 Task: Create a 'feedback' object.
Action: Mouse moved to (680, 63)
Screenshot: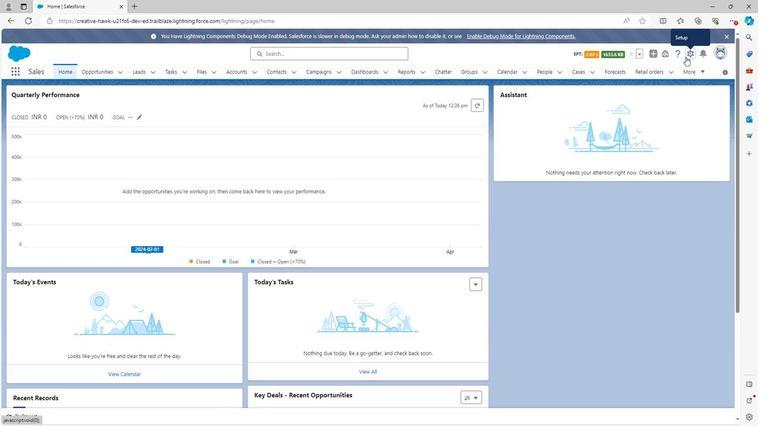 
Action: Mouse pressed left at (680, 63)
Screenshot: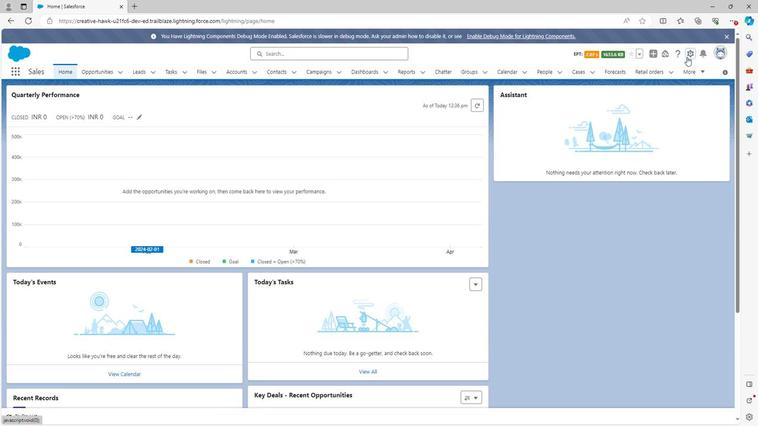 
Action: Mouse moved to (650, 87)
Screenshot: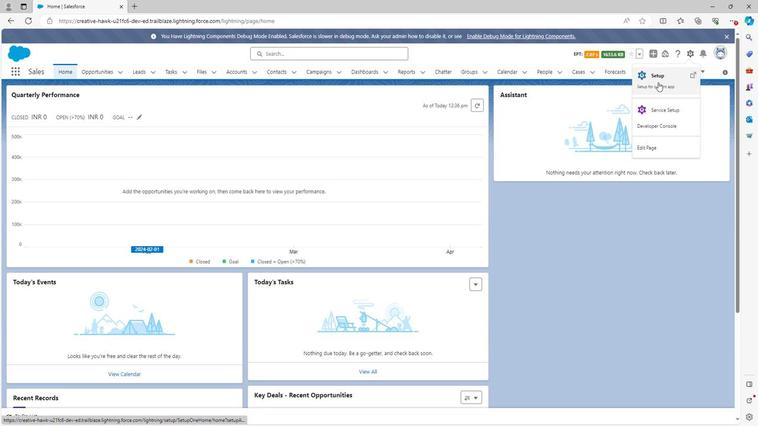
Action: Mouse pressed left at (650, 87)
Screenshot: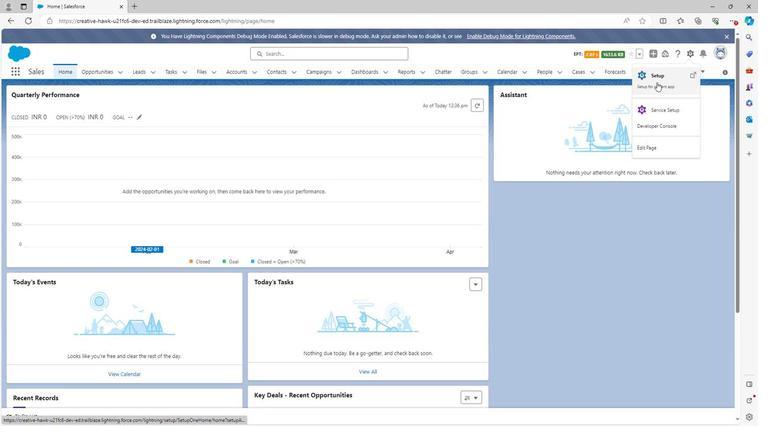 
Action: Mouse moved to (108, 77)
Screenshot: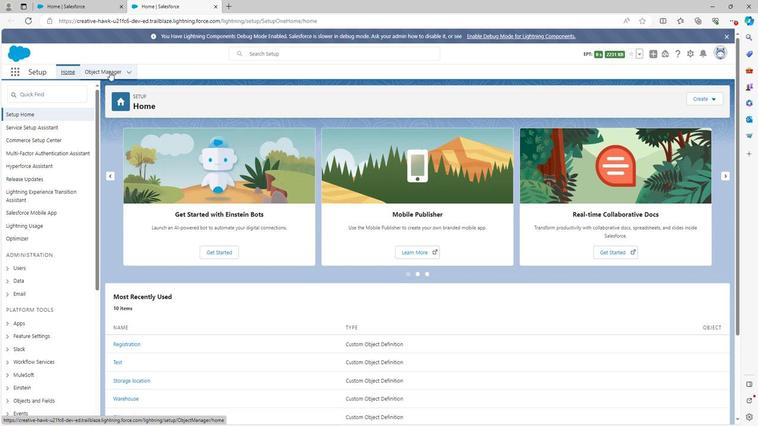 
Action: Mouse pressed left at (108, 77)
Screenshot: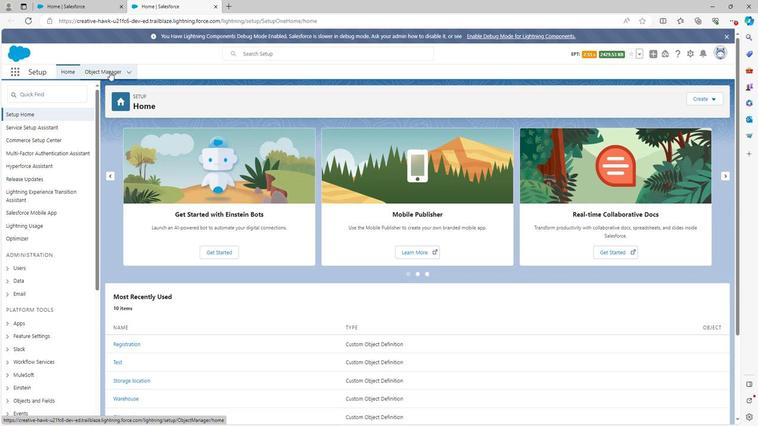 
Action: Mouse moved to (75, 304)
Screenshot: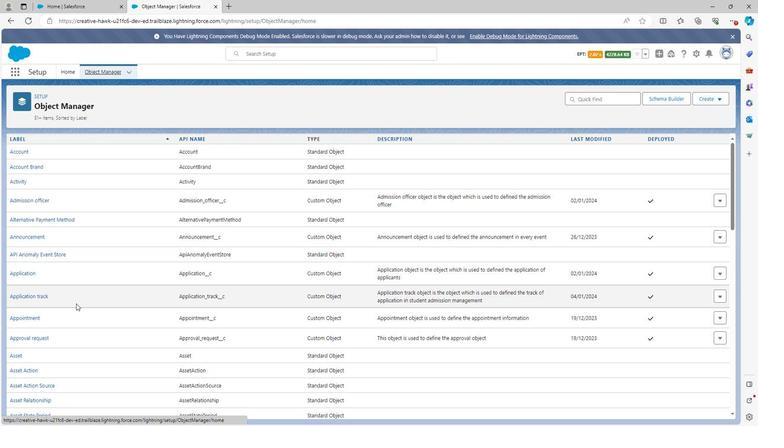 
Action: Mouse scrolled (75, 304) with delta (0, 0)
Screenshot: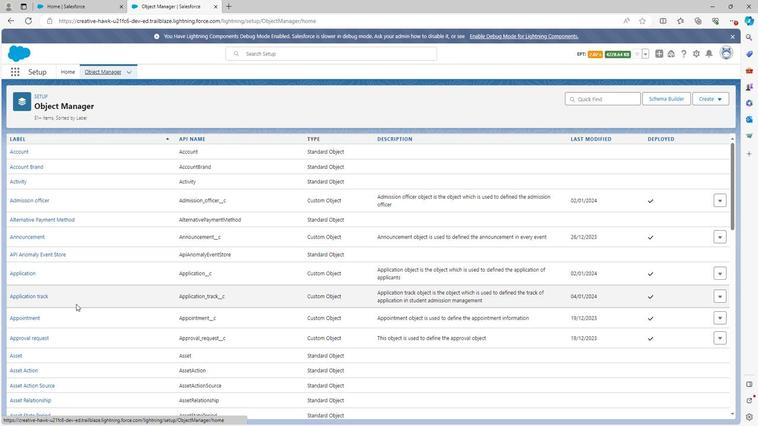 
Action: Mouse scrolled (75, 304) with delta (0, 0)
Screenshot: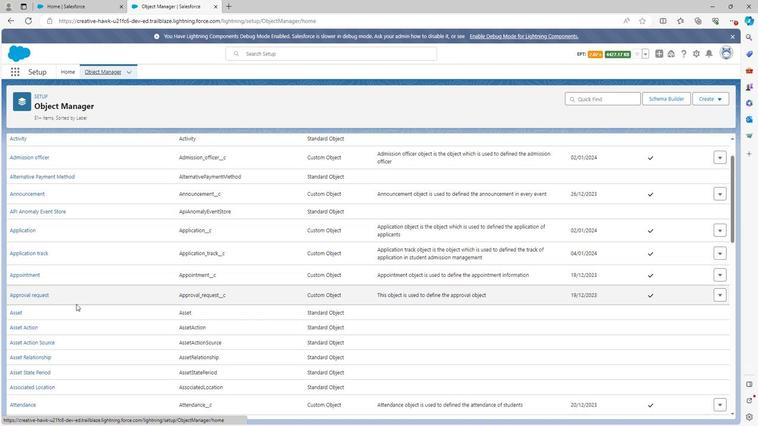 
Action: Mouse scrolled (75, 304) with delta (0, 0)
Screenshot: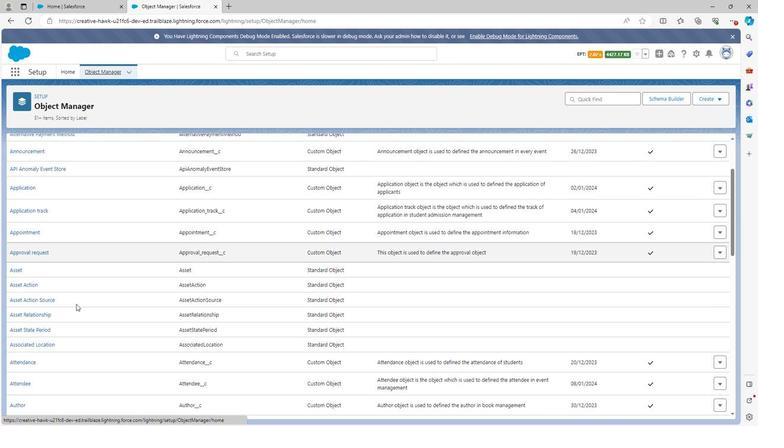 
Action: Mouse scrolled (75, 304) with delta (0, 0)
Screenshot: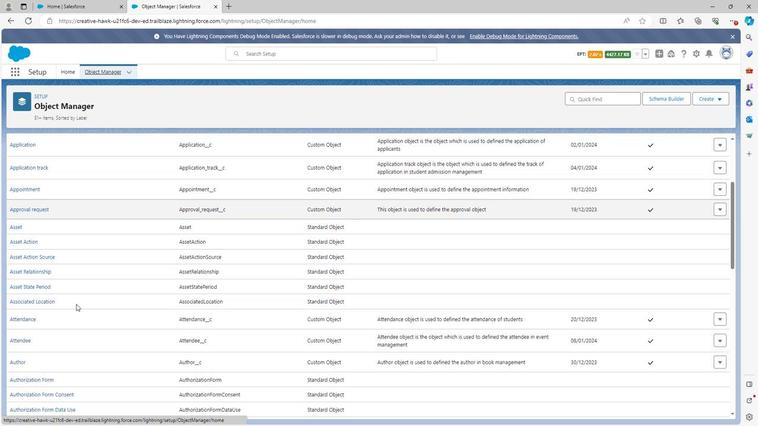 
Action: Mouse scrolled (75, 304) with delta (0, 0)
Screenshot: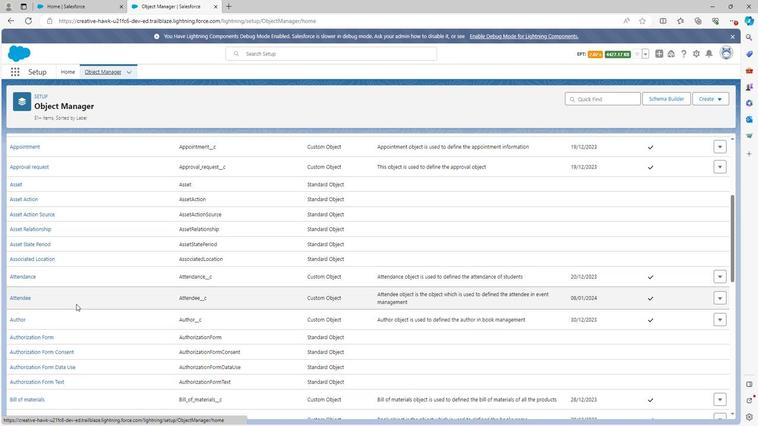 
Action: Mouse scrolled (75, 304) with delta (0, 0)
Screenshot: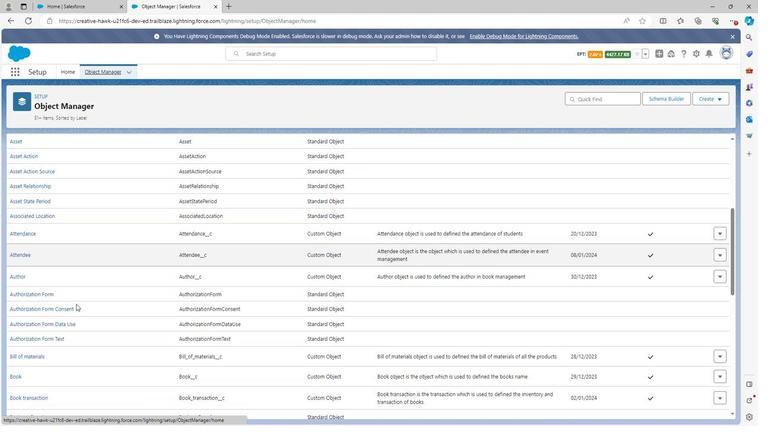 
Action: Mouse scrolled (75, 304) with delta (0, 0)
Screenshot: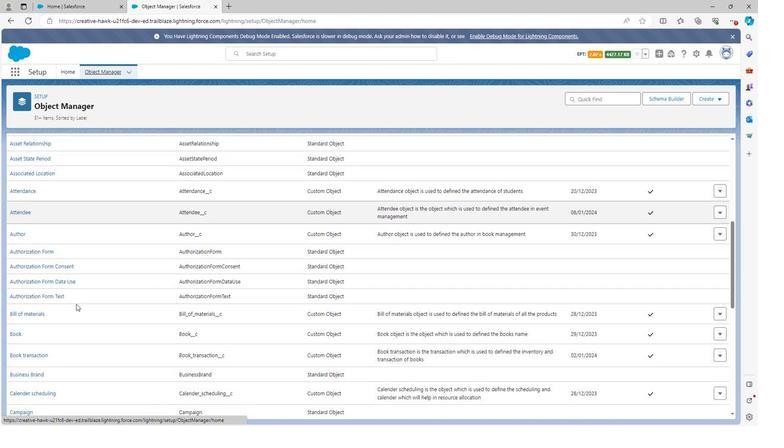 
Action: Mouse scrolled (75, 304) with delta (0, 0)
Screenshot: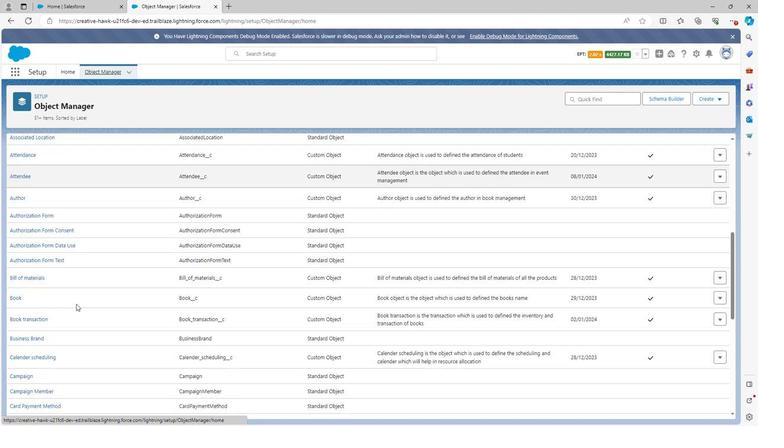 
Action: Mouse scrolled (75, 304) with delta (0, 0)
Screenshot: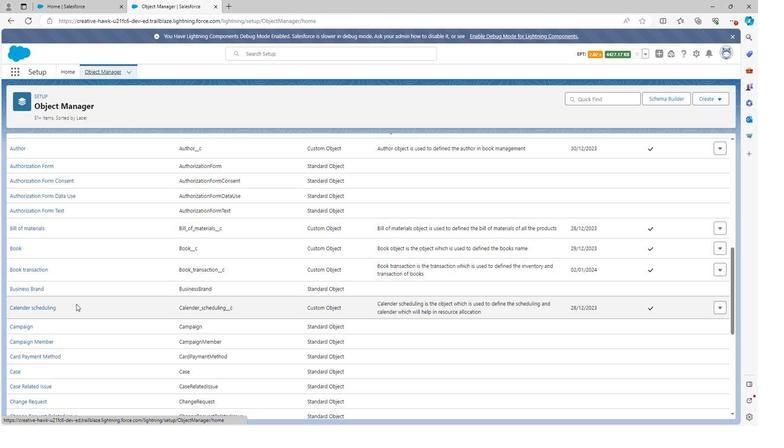 
Action: Mouse scrolled (75, 304) with delta (0, 0)
Screenshot: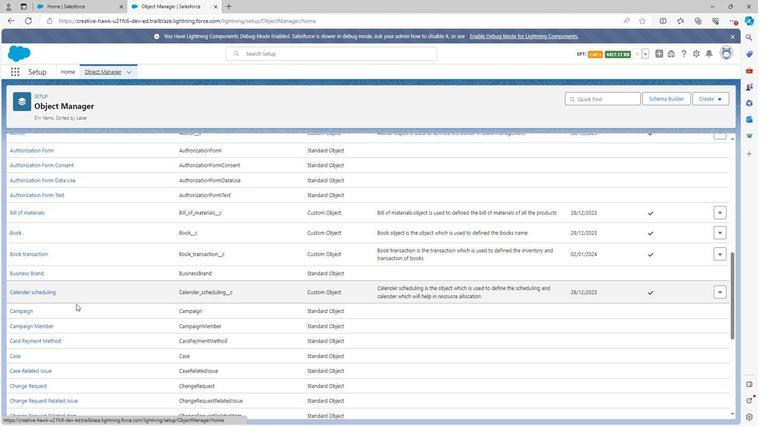 
Action: Mouse scrolled (75, 304) with delta (0, 0)
Screenshot: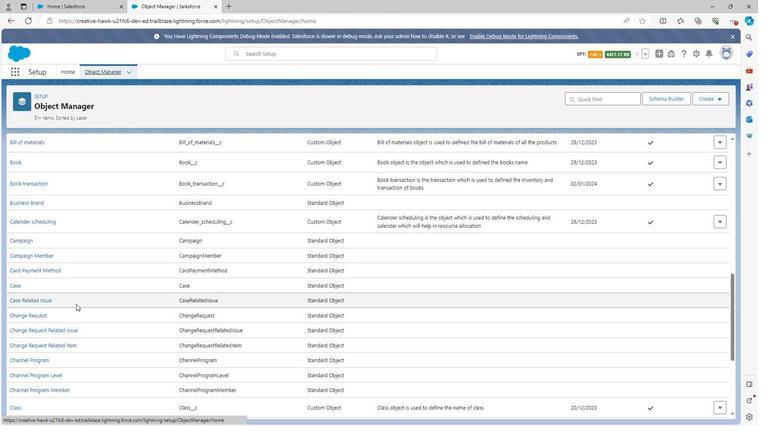 
Action: Mouse scrolled (75, 304) with delta (0, 0)
Screenshot: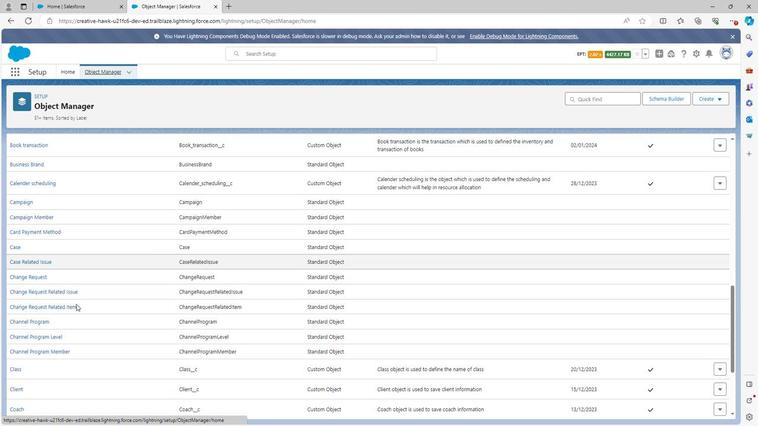 
Action: Mouse scrolled (75, 304) with delta (0, 0)
Screenshot: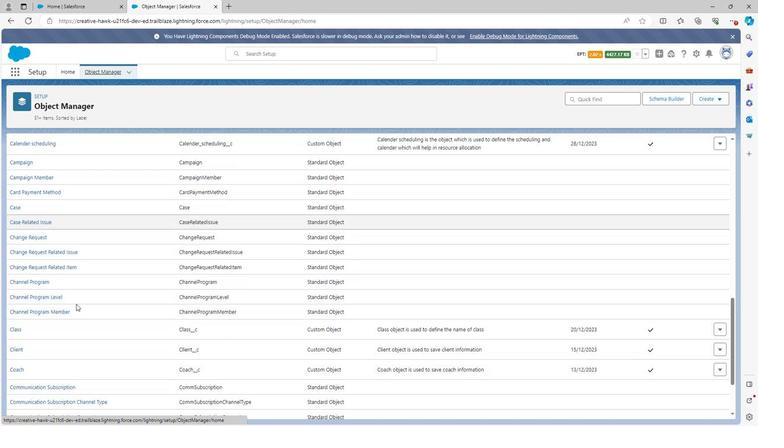 
Action: Mouse scrolled (75, 304) with delta (0, 0)
Screenshot: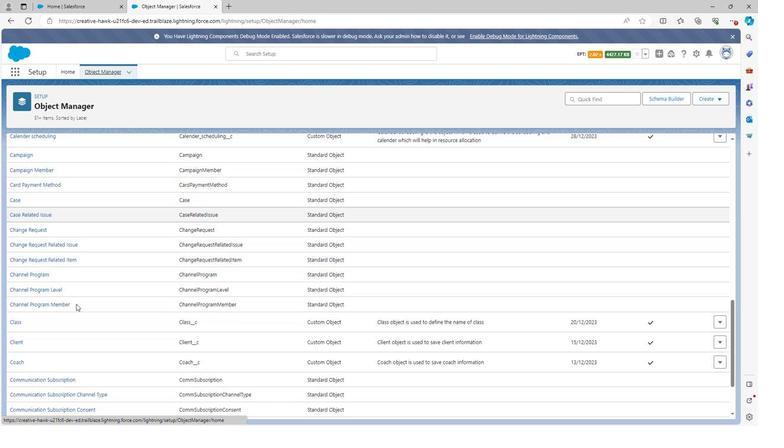 
Action: Mouse scrolled (75, 304) with delta (0, 0)
Screenshot: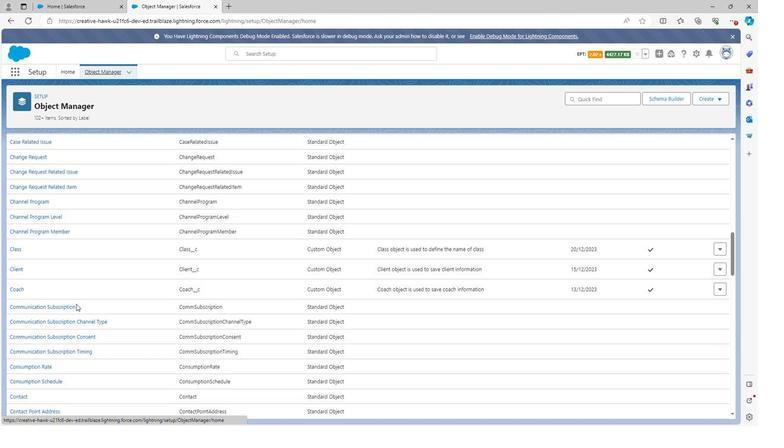 
Action: Mouse scrolled (75, 304) with delta (0, 0)
Screenshot: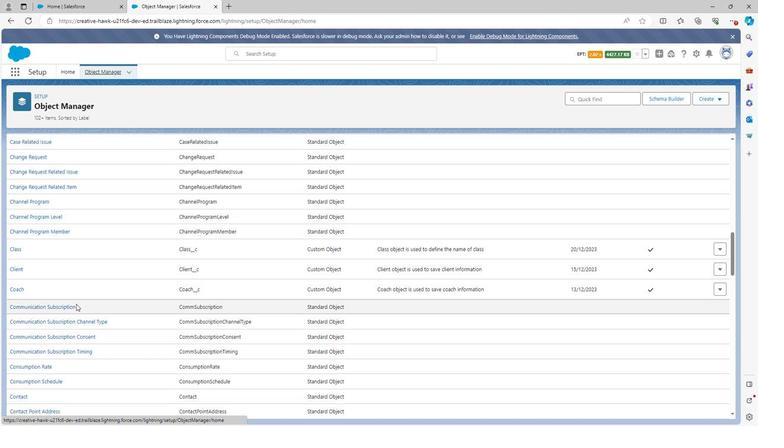 
Action: Mouse scrolled (75, 304) with delta (0, 0)
Screenshot: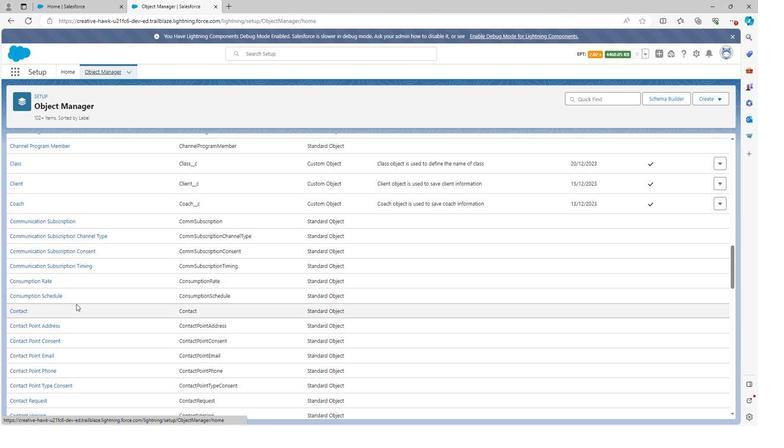 
Action: Mouse scrolled (75, 304) with delta (0, 0)
Screenshot: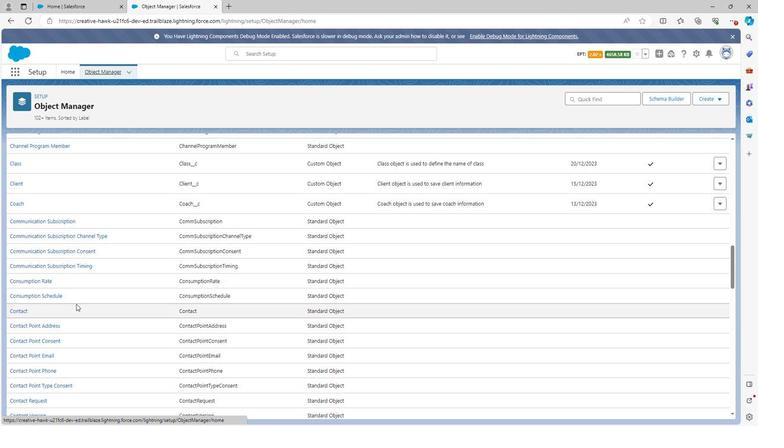
Action: Mouse scrolled (75, 304) with delta (0, 0)
Screenshot: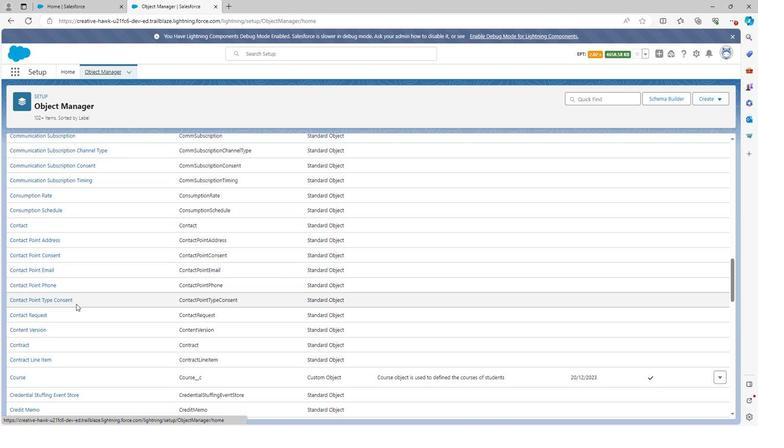
Action: Mouse scrolled (75, 304) with delta (0, 0)
Screenshot: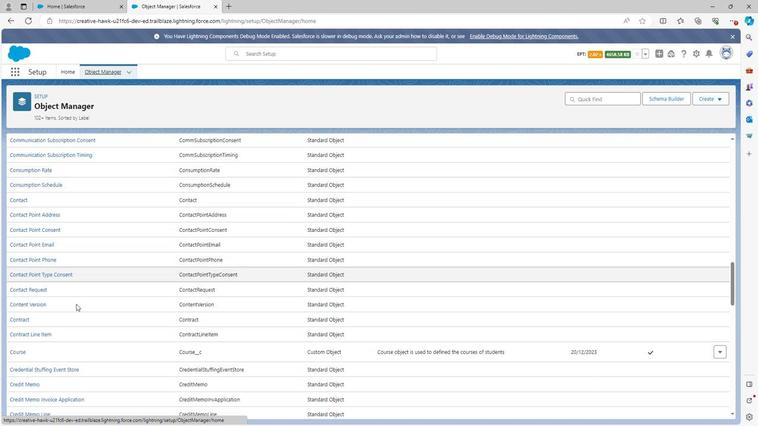
Action: Mouse scrolled (75, 304) with delta (0, 0)
Screenshot: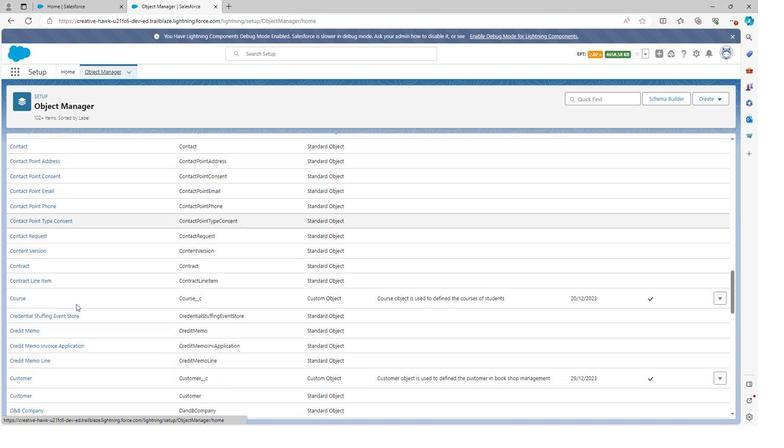 
Action: Mouse scrolled (75, 304) with delta (0, 0)
Screenshot: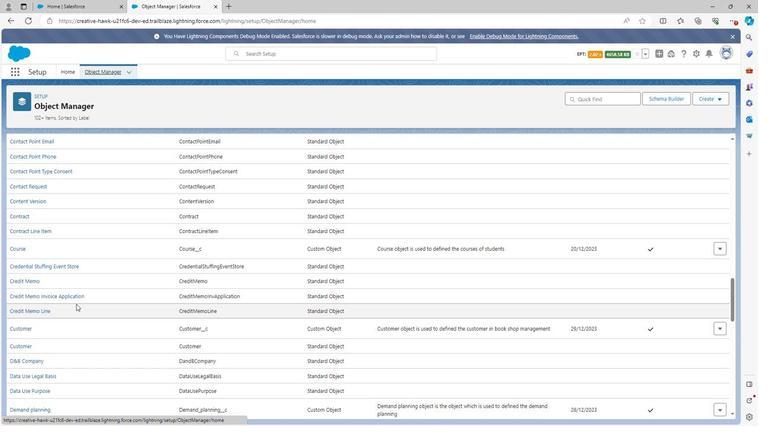 
Action: Mouse scrolled (75, 304) with delta (0, 0)
Screenshot: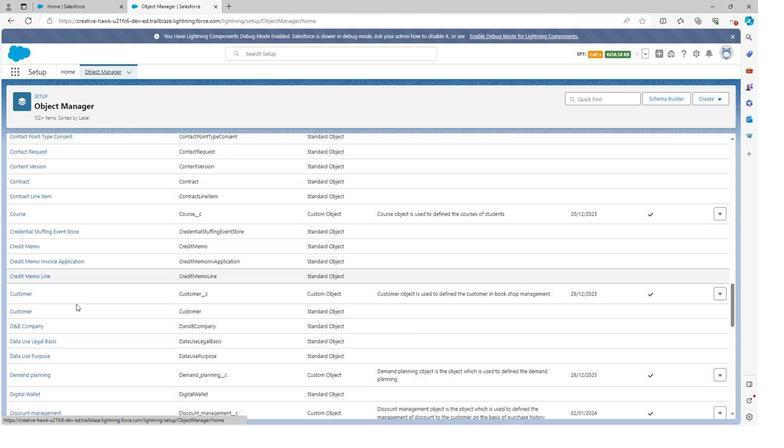 
Action: Mouse scrolled (75, 304) with delta (0, 0)
Screenshot: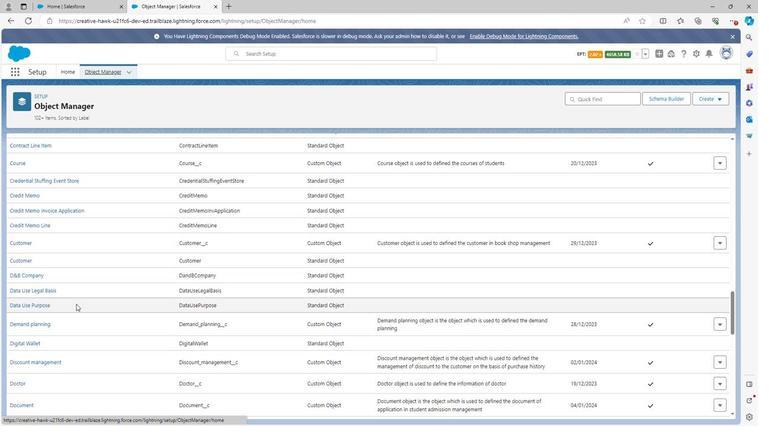 
Action: Mouse scrolled (75, 304) with delta (0, 0)
Screenshot: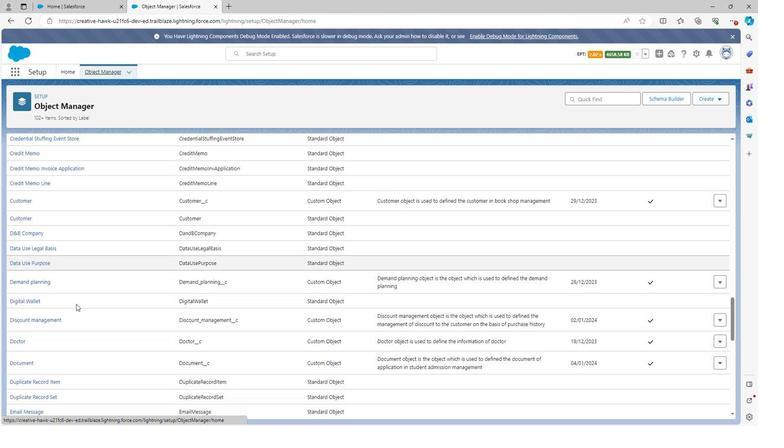 
Action: Mouse scrolled (75, 304) with delta (0, 0)
Screenshot: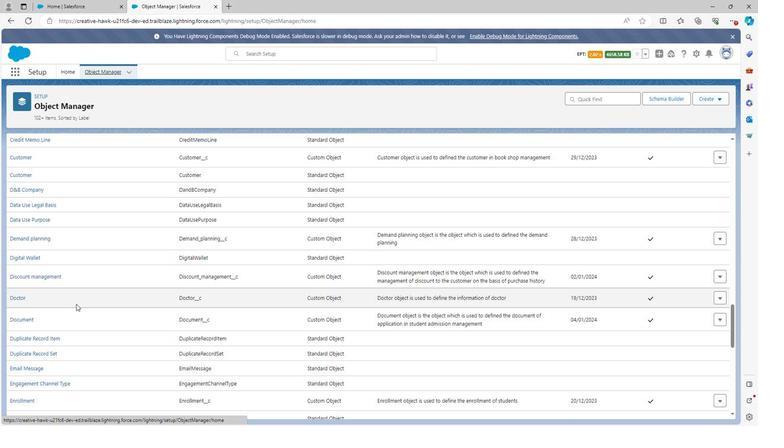 
Action: Mouse scrolled (75, 304) with delta (0, 0)
Screenshot: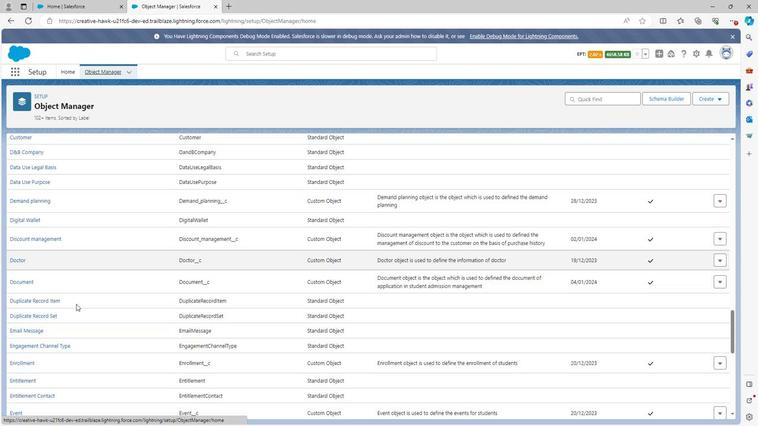 
Action: Mouse scrolled (75, 304) with delta (0, 0)
Screenshot: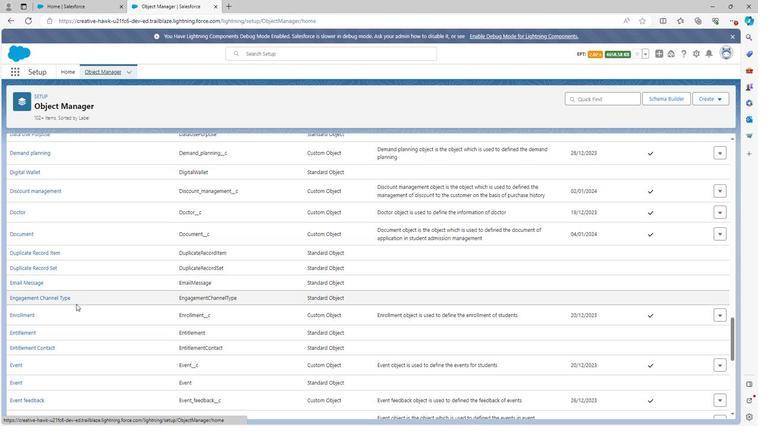 
Action: Mouse scrolled (75, 304) with delta (0, 0)
Screenshot: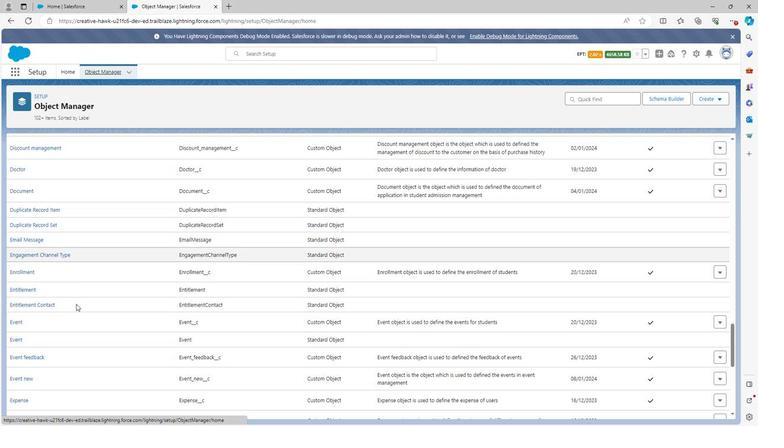 
Action: Mouse scrolled (75, 304) with delta (0, 0)
Screenshot: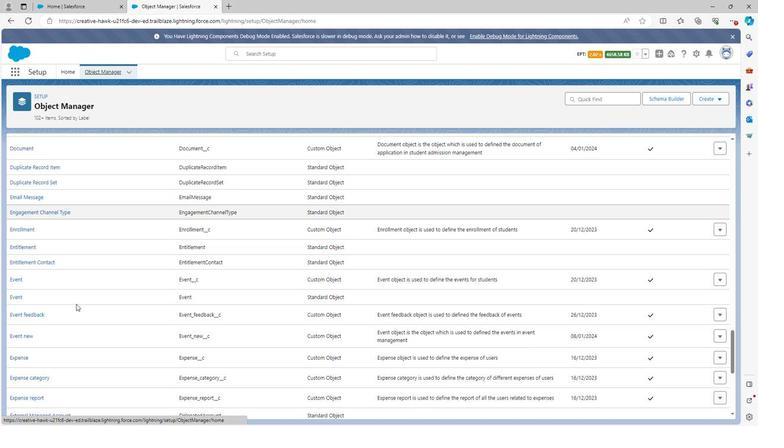 
Action: Mouse scrolled (75, 304) with delta (0, 0)
Screenshot: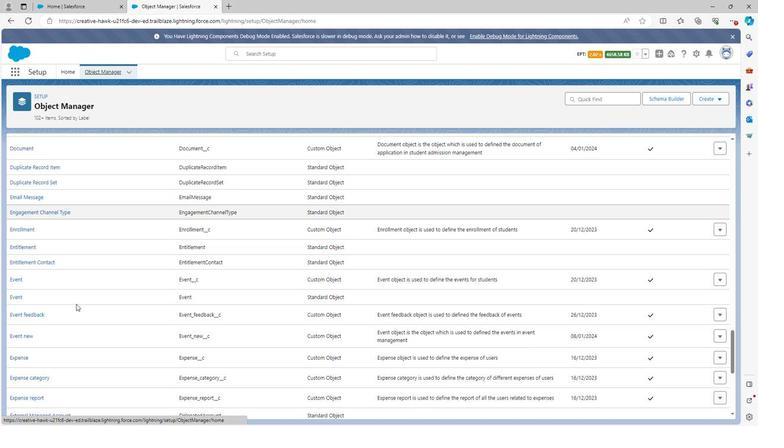 
Action: Mouse scrolled (75, 304) with delta (0, 0)
Screenshot: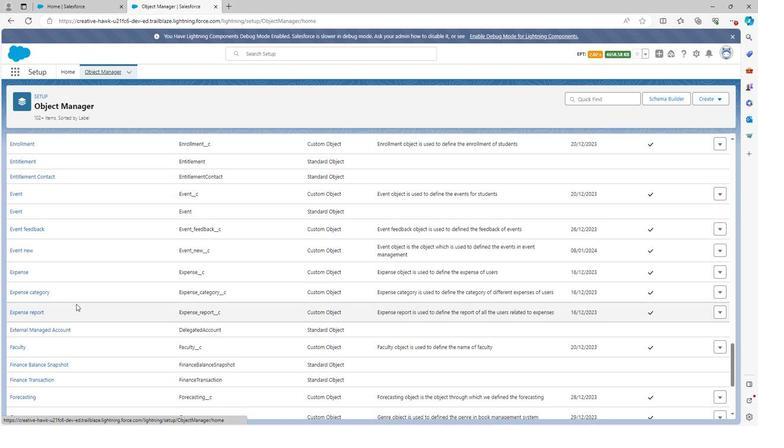
Action: Mouse scrolled (75, 304) with delta (0, 0)
Screenshot: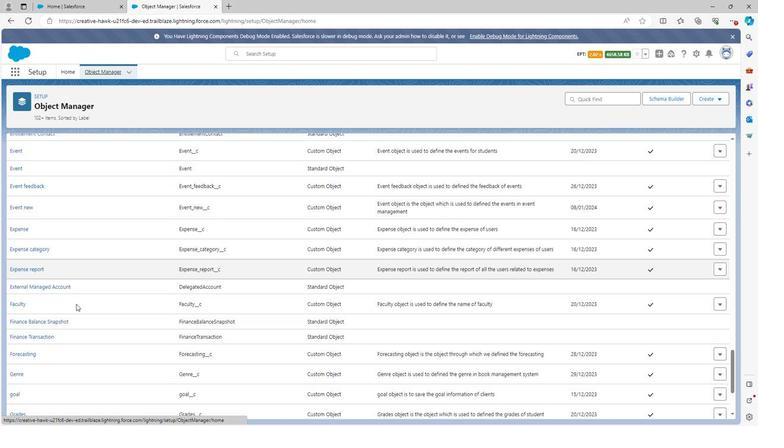 
Action: Mouse scrolled (75, 304) with delta (0, 0)
Screenshot: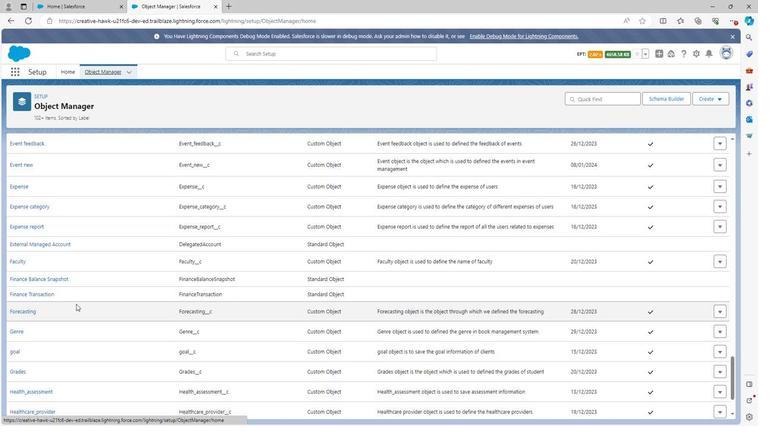 
Action: Mouse scrolled (75, 304) with delta (0, 0)
Screenshot: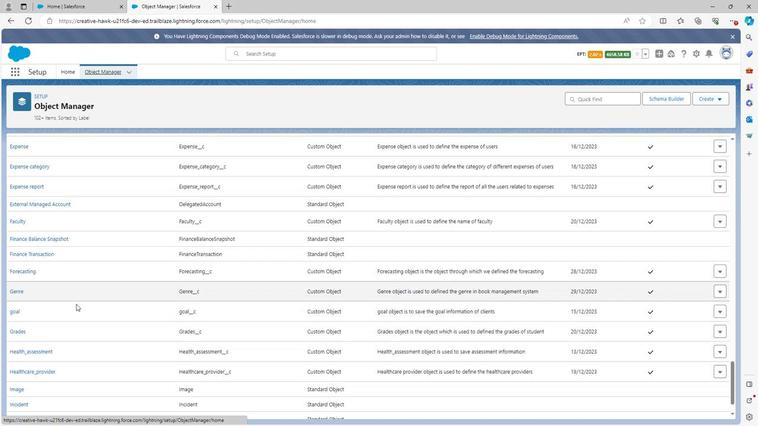 
Action: Mouse scrolled (75, 304) with delta (0, 0)
Screenshot: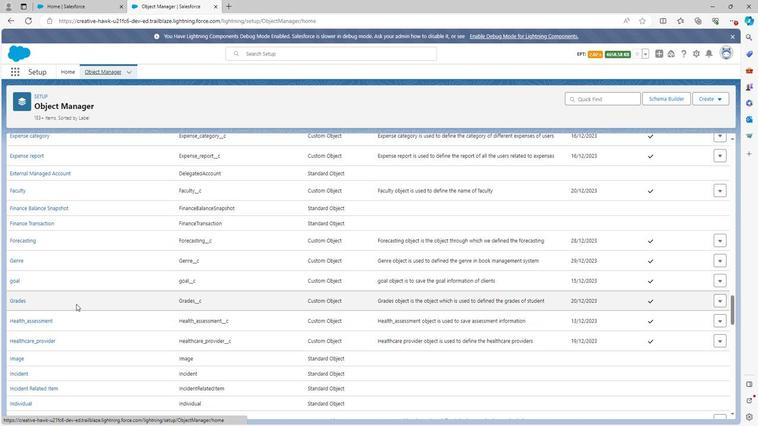 
Action: Mouse moved to (704, 103)
Screenshot: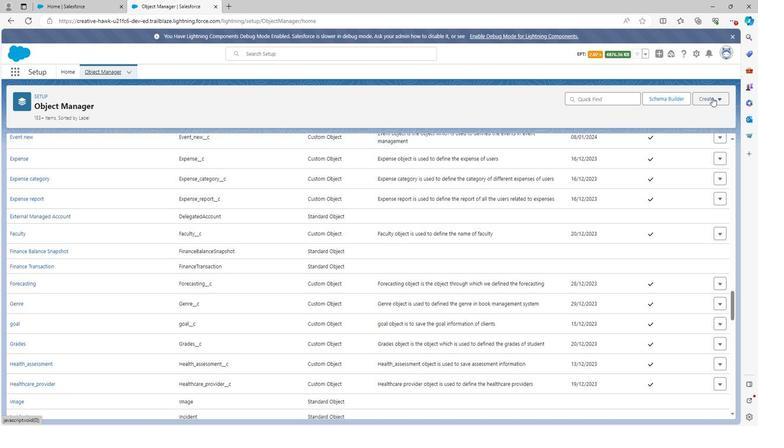 
Action: Mouse pressed left at (704, 103)
Screenshot: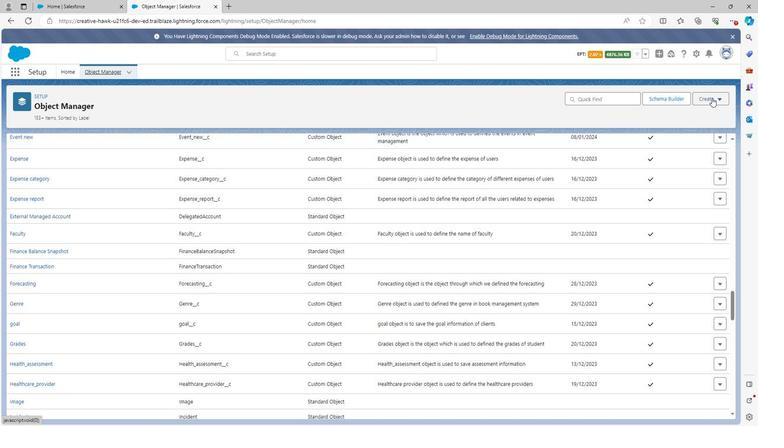 
Action: Mouse moved to (673, 126)
Screenshot: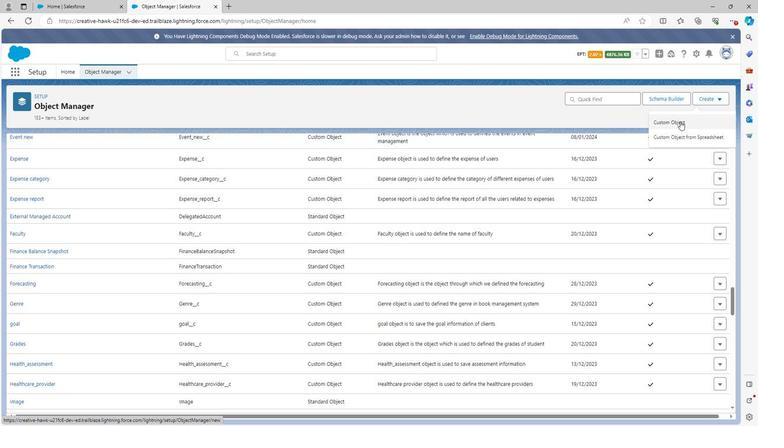 
Action: Mouse pressed left at (673, 126)
Screenshot: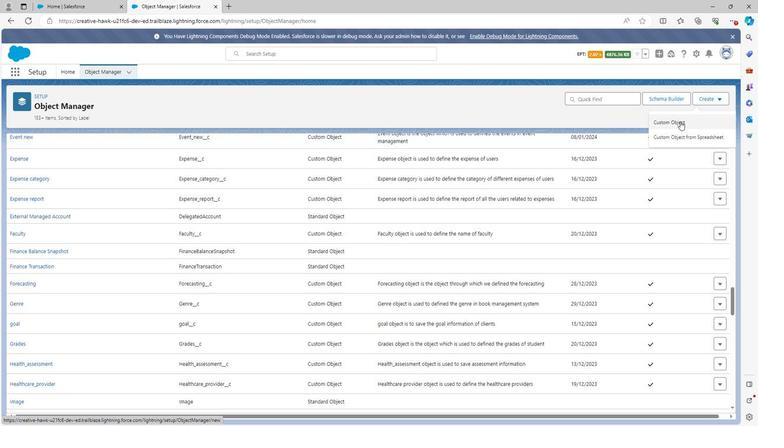 
Action: Mouse moved to (195, 203)
Screenshot: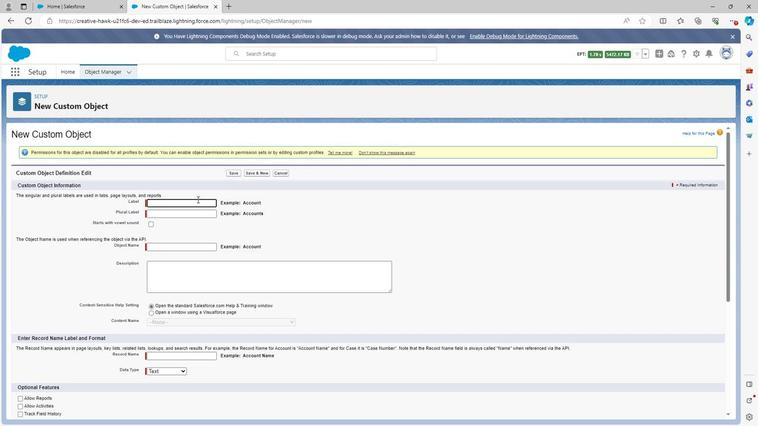 
Action: Key pressed <Key.shift>Feedback
Screenshot: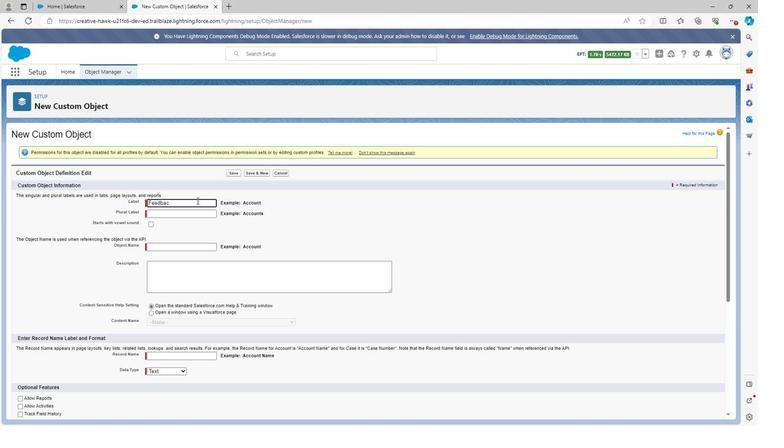 
Action: Mouse moved to (253, 225)
Screenshot: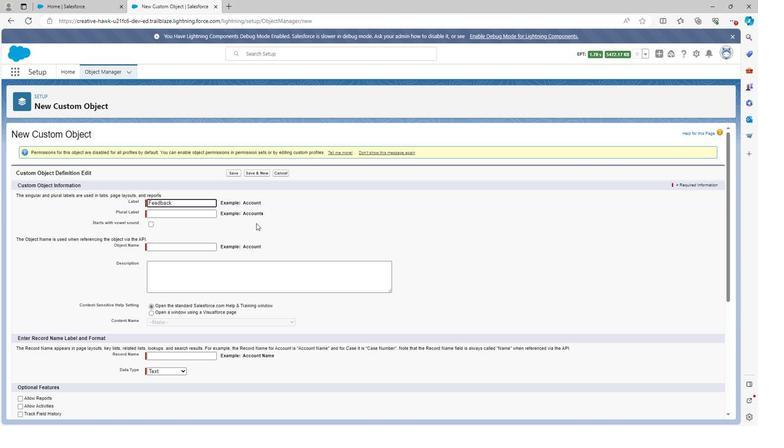 
Action: Mouse pressed left at (253, 225)
Screenshot: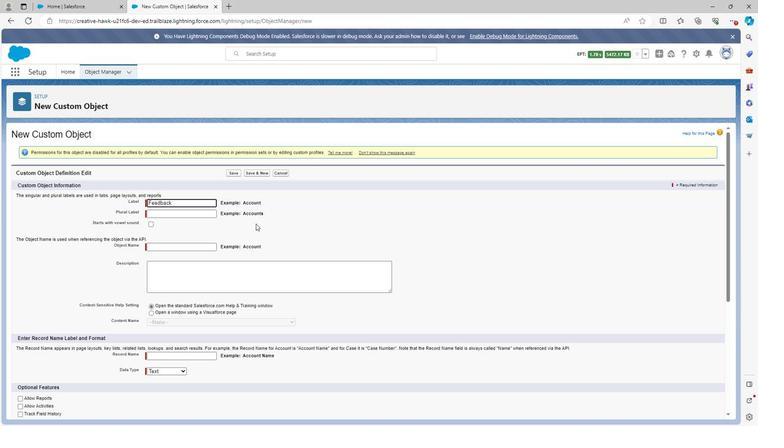
Action: Mouse moved to (202, 217)
Screenshot: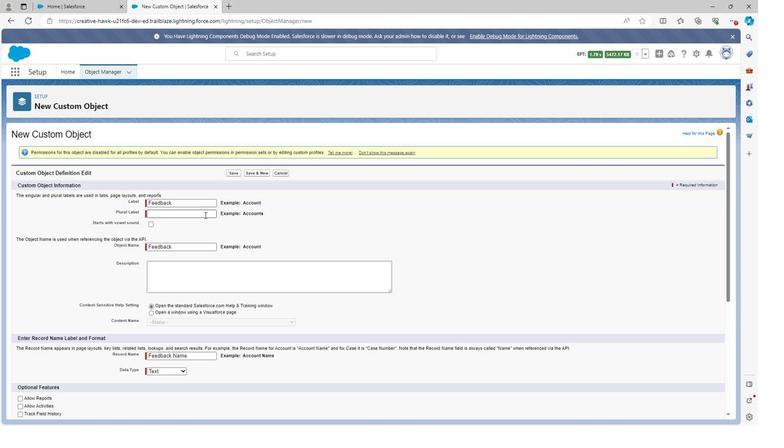 
Action: Mouse pressed left at (202, 217)
Screenshot: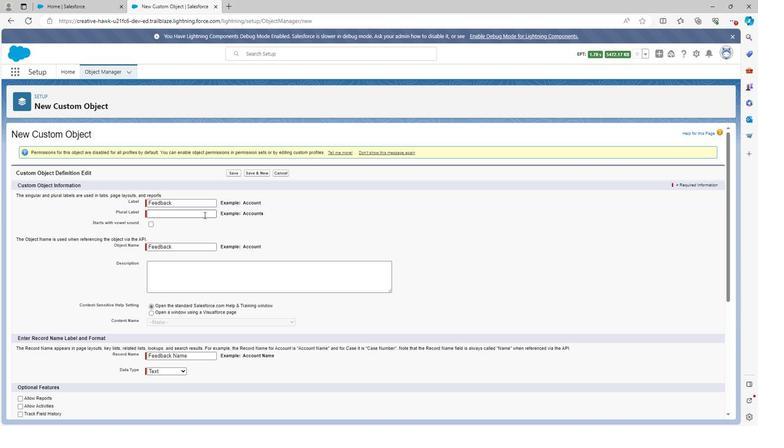
Action: Mouse moved to (202, 217)
Screenshot: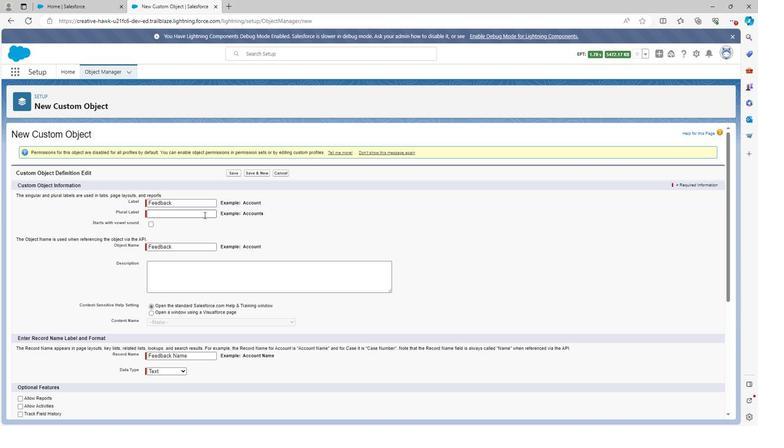 
Action: Key pressed <Key.shift>Feedbacks
Screenshot: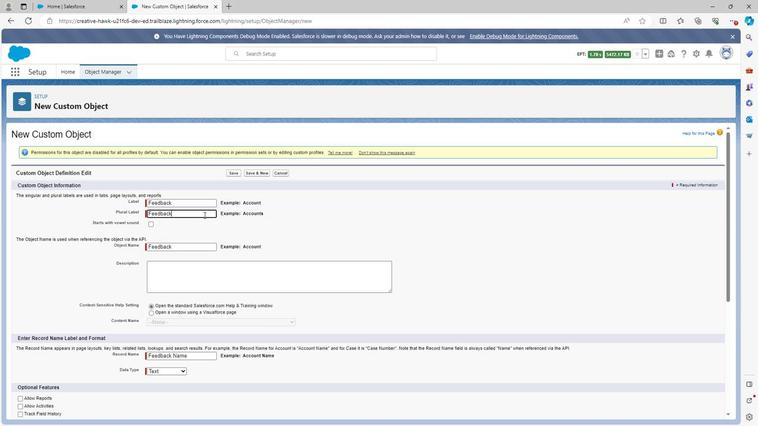 
Action: Mouse moved to (215, 273)
Screenshot: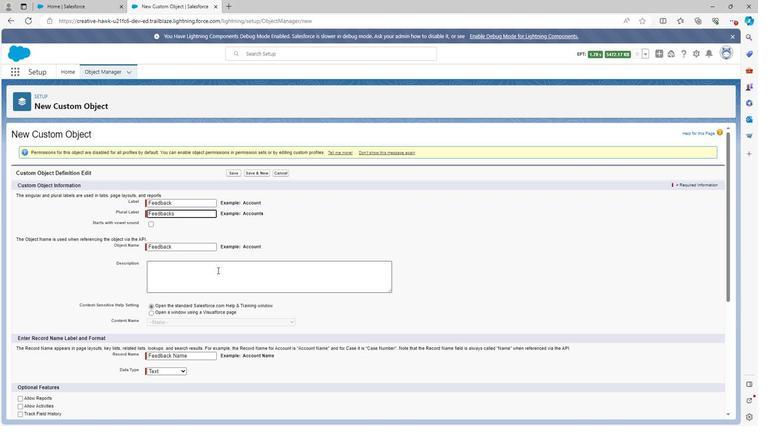 
Action: Mouse pressed left at (215, 273)
Screenshot: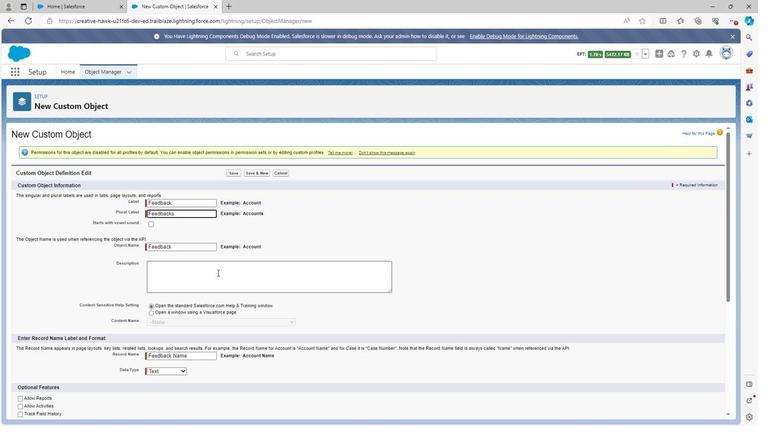 
Action: Key pressed <Key.shift>Fe
Screenshot: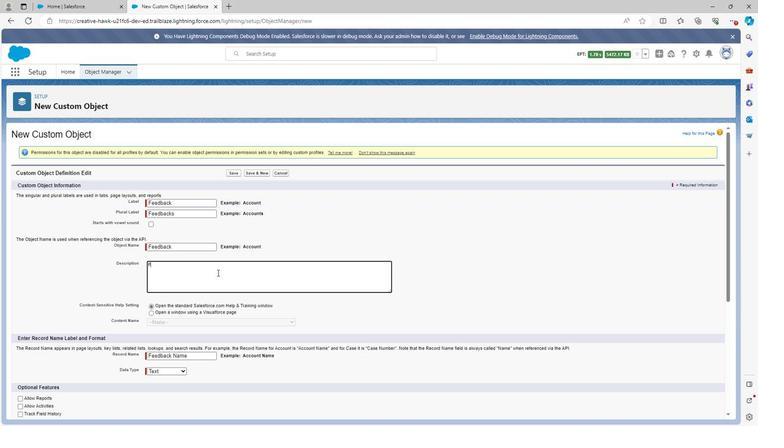 
Action: Mouse moved to (215, 273)
Screenshot: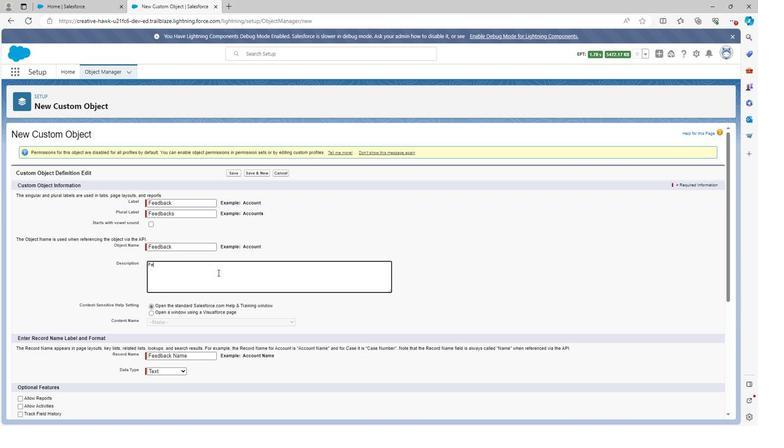 
Action: Key pressed ed
Screenshot: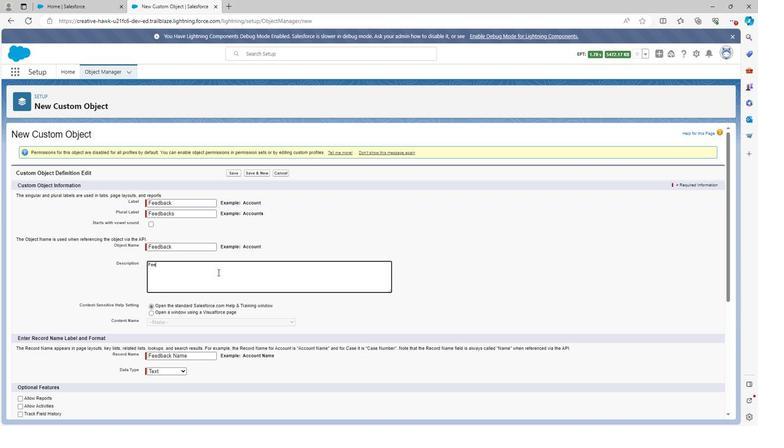 
Action: Mouse moved to (216, 272)
Screenshot: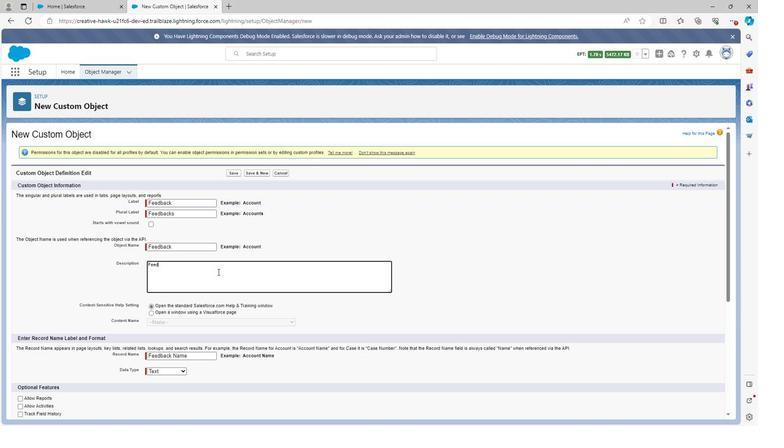 
Action: Key pressed b
Screenshot: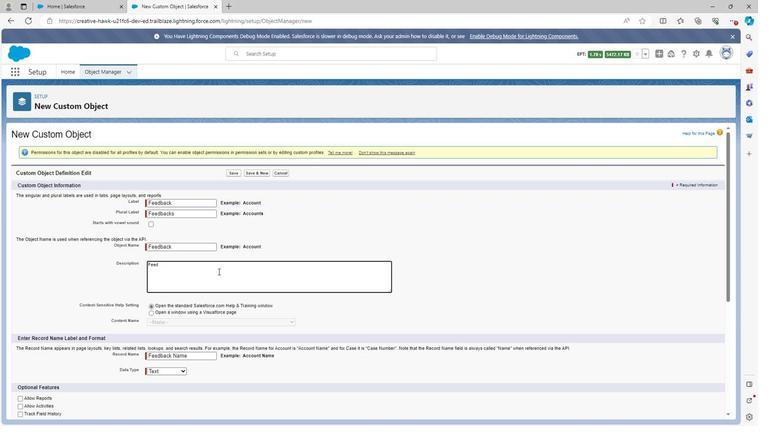 
Action: Mouse moved to (216, 272)
Screenshot: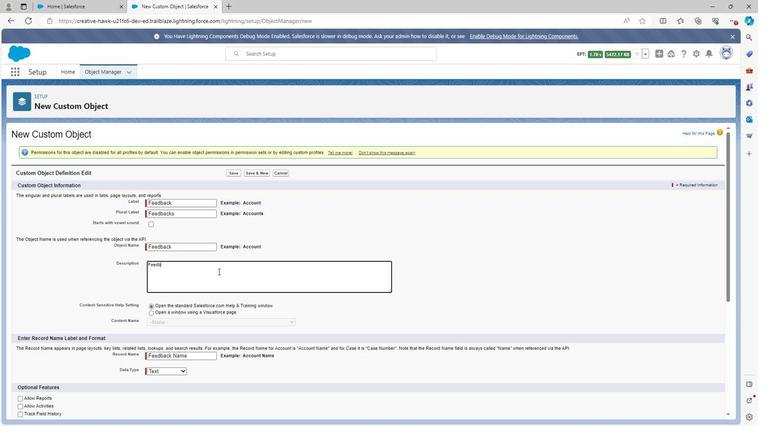 
Action: Key pressed ack
Screenshot: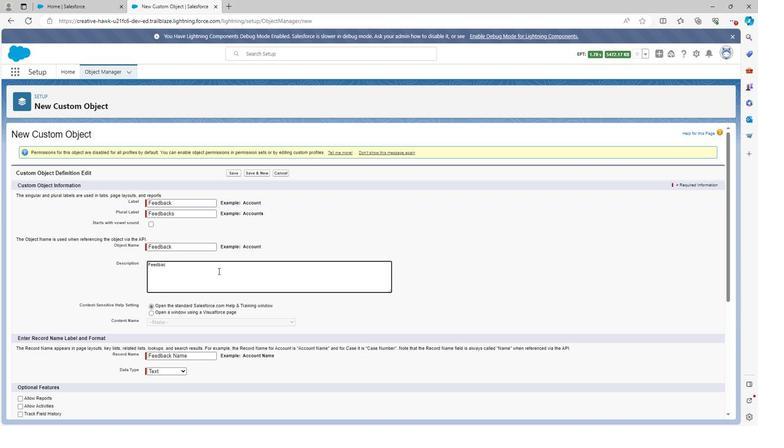 
Action: Mouse moved to (216, 272)
Screenshot: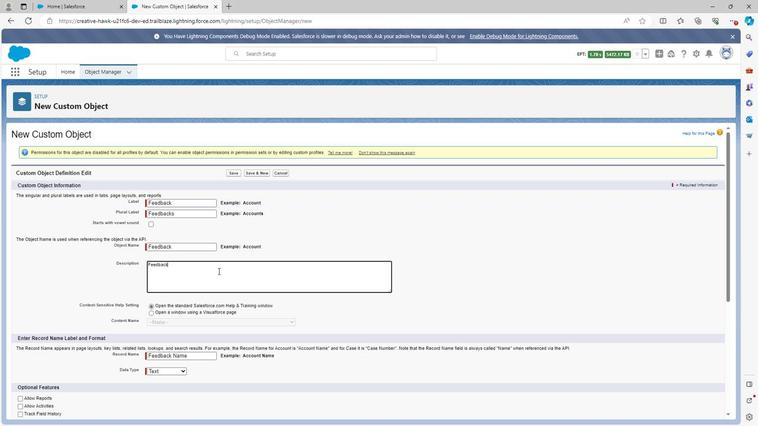 
Action: Key pressed <Key.space>object<Key.space>is<Key.space>the<Key.space>objec
Screenshot: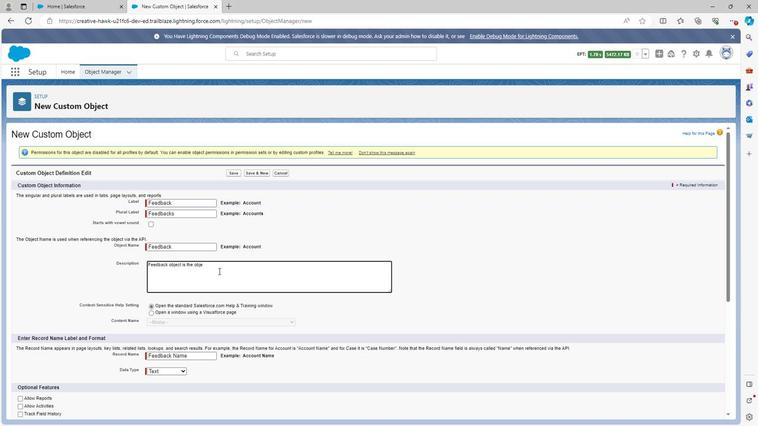 
Action: Mouse moved to (218, 267)
Screenshot: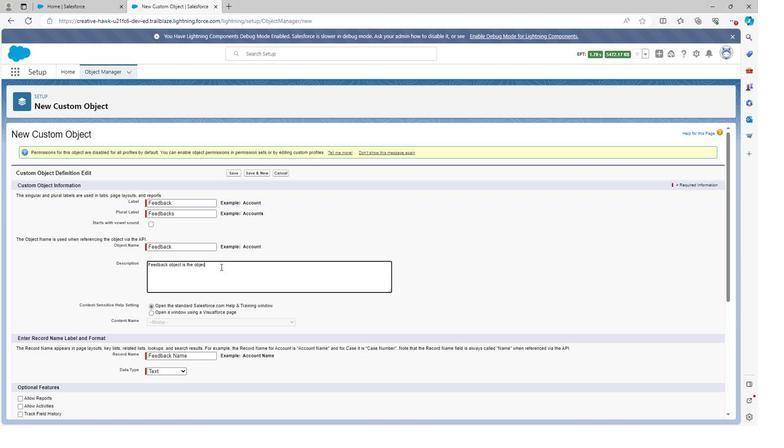 
Action: Key pressed t
Screenshot: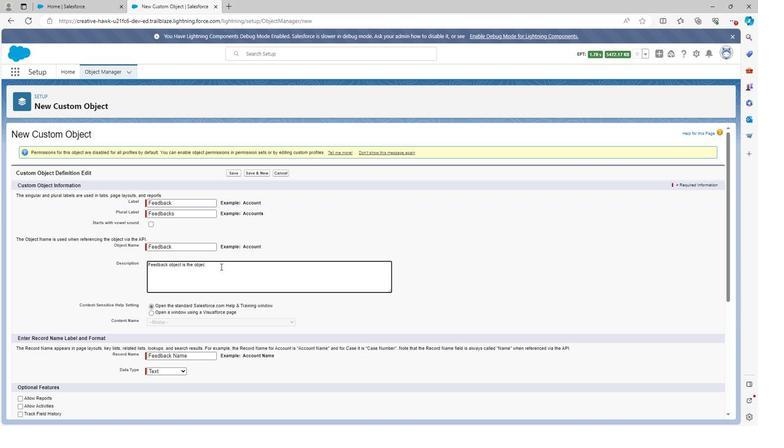 
Action: Mouse moved to (219, 266)
Screenshot: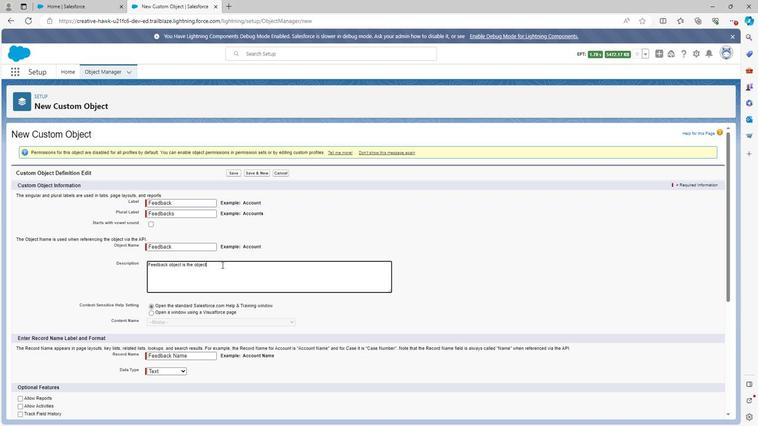 
Action: Key pressed <Key.space>which<Key.space>i
Screenshot: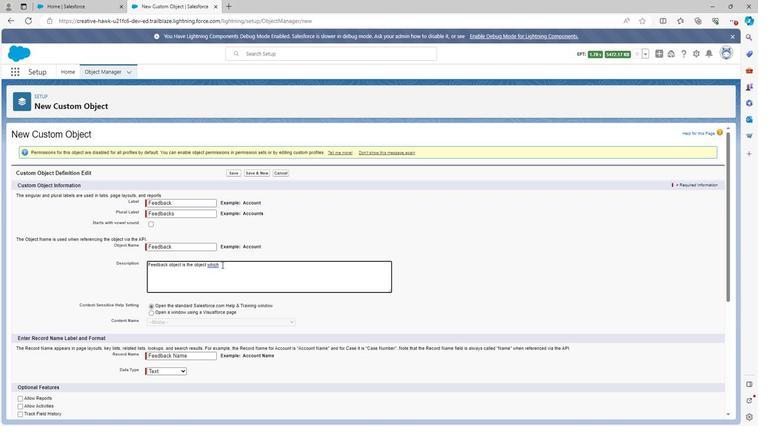 
Action: Mouse moved to (219, 266)
Screenshot: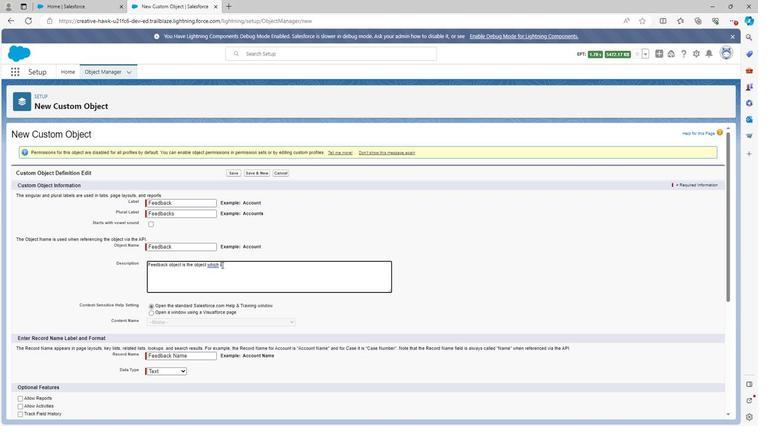 
Action: Key pressed s<Key.space>used<Key.space>t
Screenshot: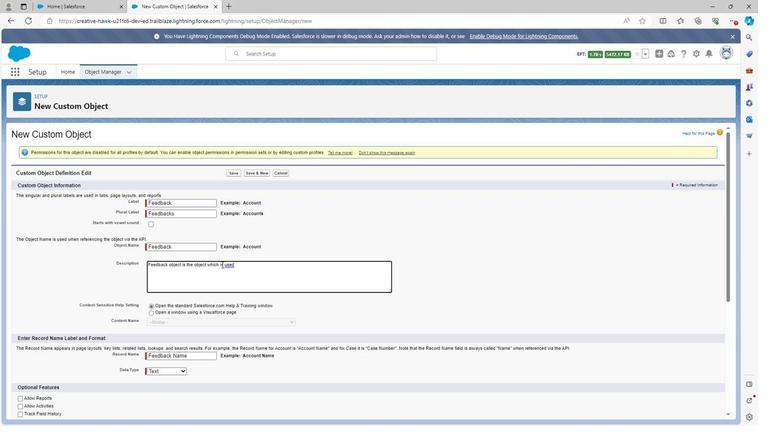 
Action: Mouse moved to (220, 263)
Screenshot: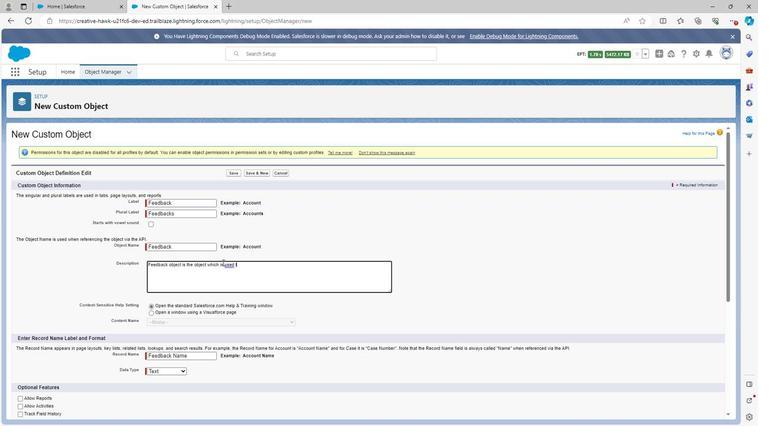 
Action: Key pressed o<Key.space>defined<Key.space>the<Key.space>feed
Screenshot: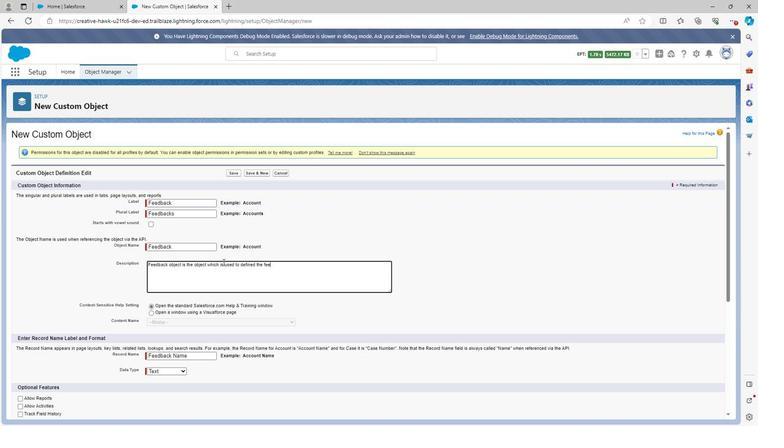 
Action: Mouse moved to (220, 263)
Screenshot: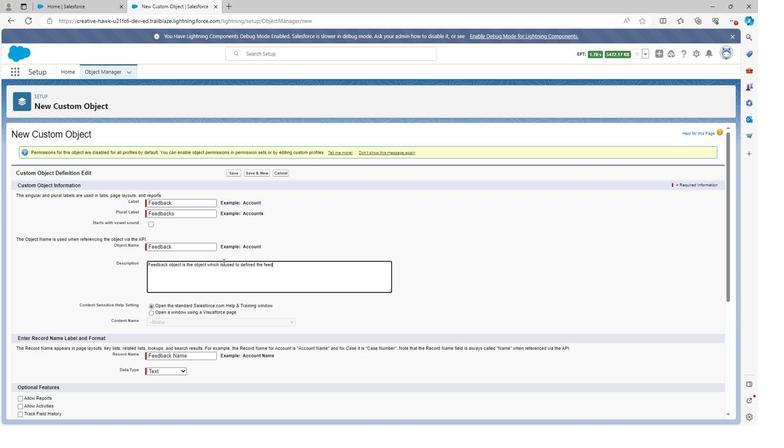 
Action: Key pressed back<Key.space>in
Screenshot: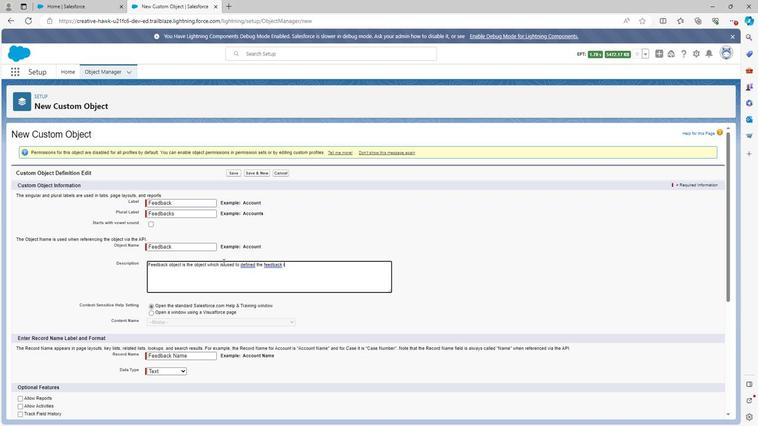 
Action: Mouse moved to (220, 263)
Screenshot: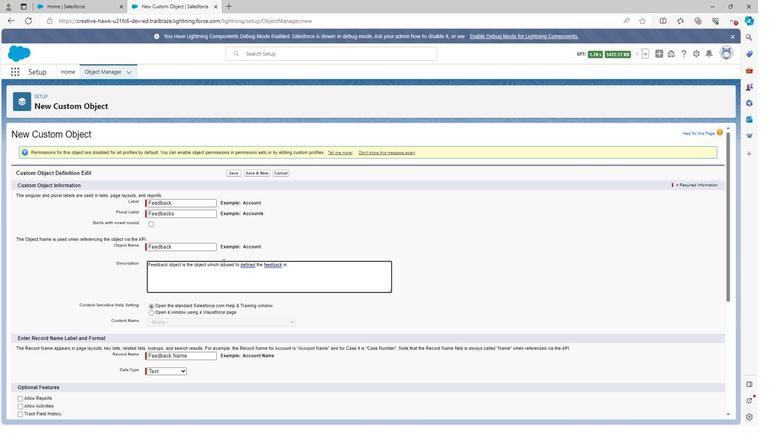 
Action: Key pressed <Key.space>
Screenshot: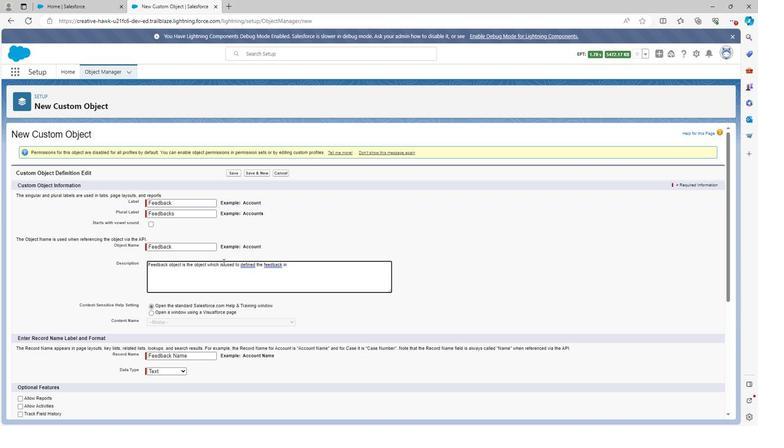 
Action: Mouse moved to (220, 263)
Screenshot: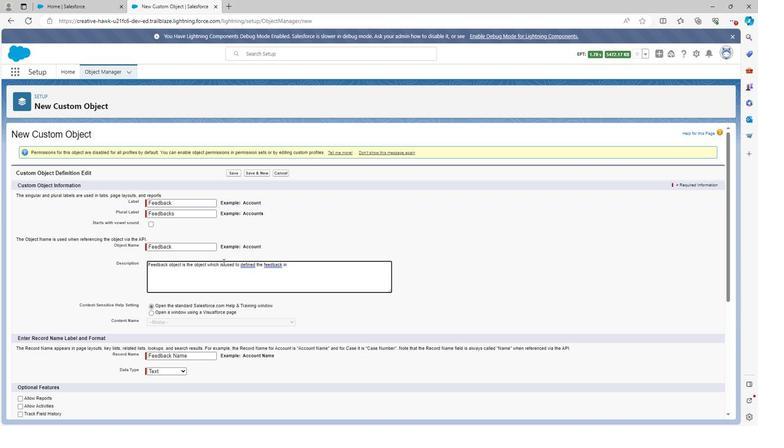 
Action: Key pressed event<Key.space>
Screenshot: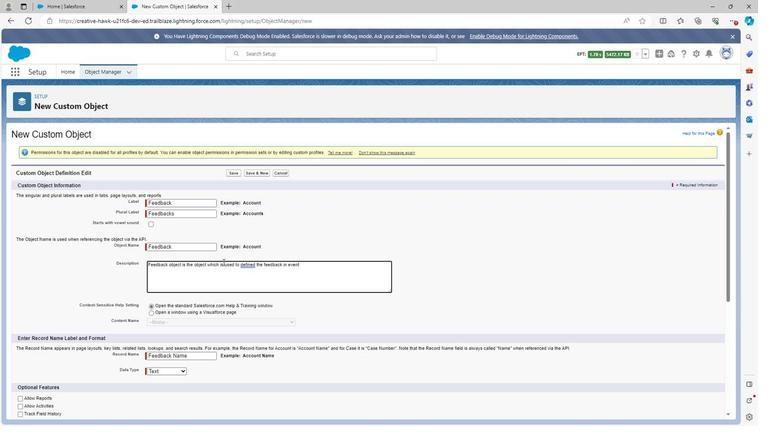 
Action: Mouse moved to (220, 263)
Screenshot: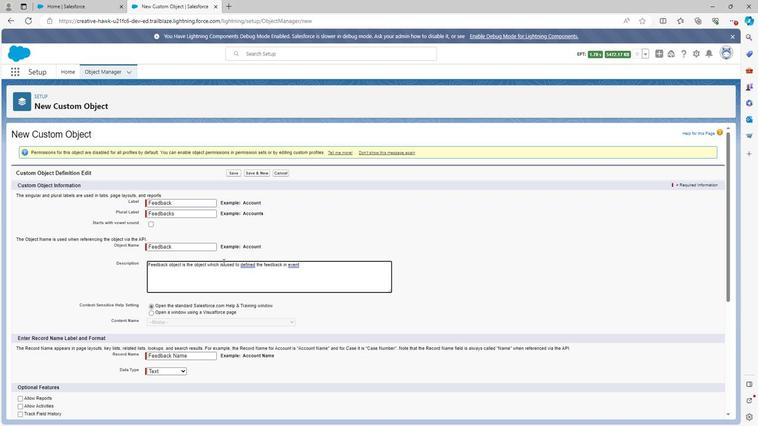 
Action: Key pressed management
Screenshot: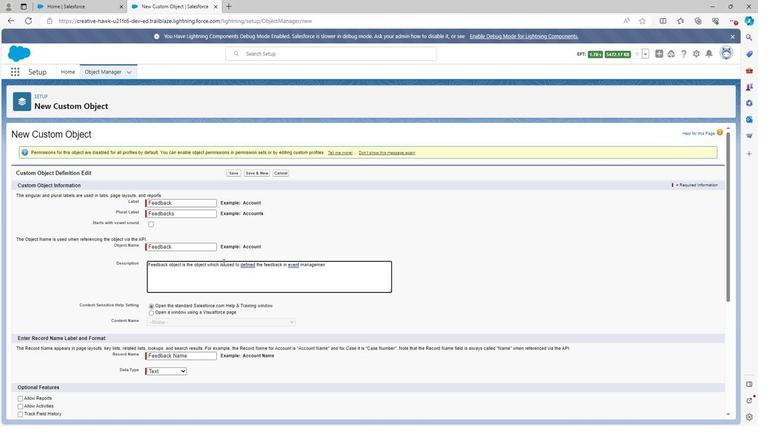 
Action: Mouse moved to (56, 321)
Screenshot: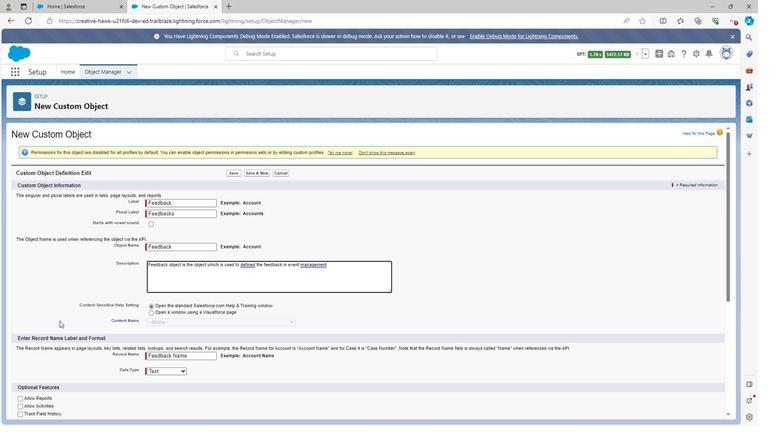 
Action: Mouse scrolled (56, 321) with delta (0, 0)
Screenshot: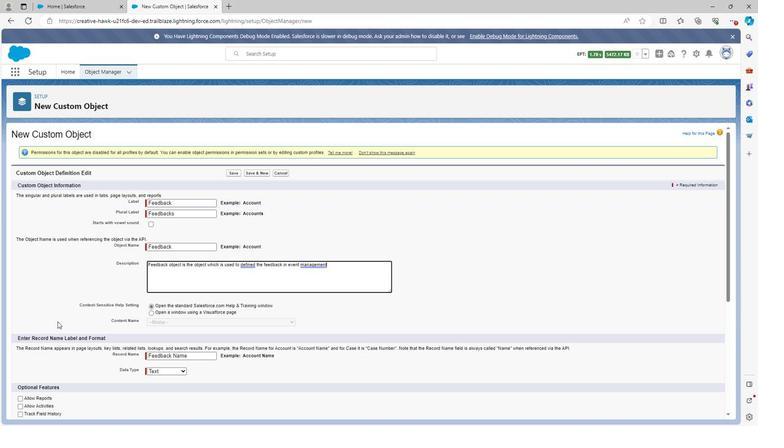 
Action: Mouse scrolled (56, 321) with delta (0, 0)
Screenshot: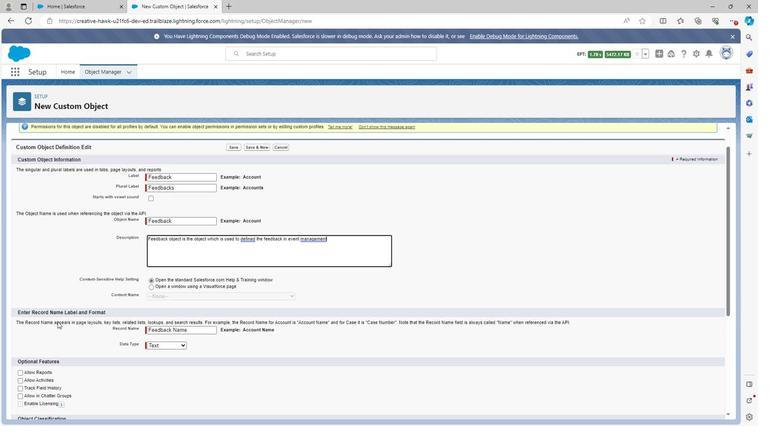 
Action: Mouse scrolled (56, 321) with delta (0, 0)
Screenshot: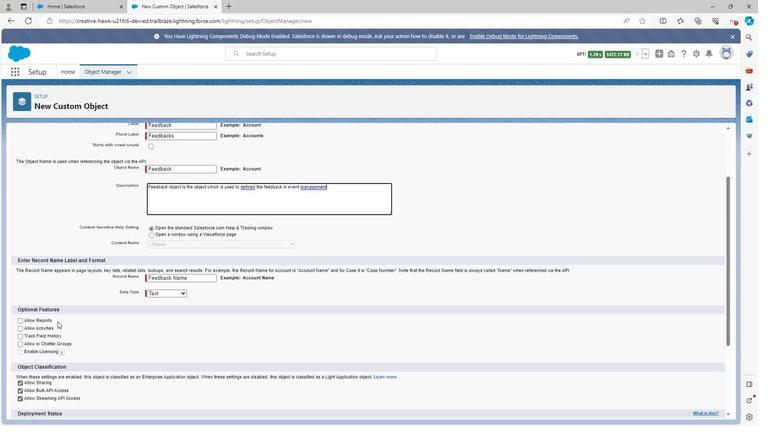 
Action: Mouse moved to (19, 266)
Screenshot: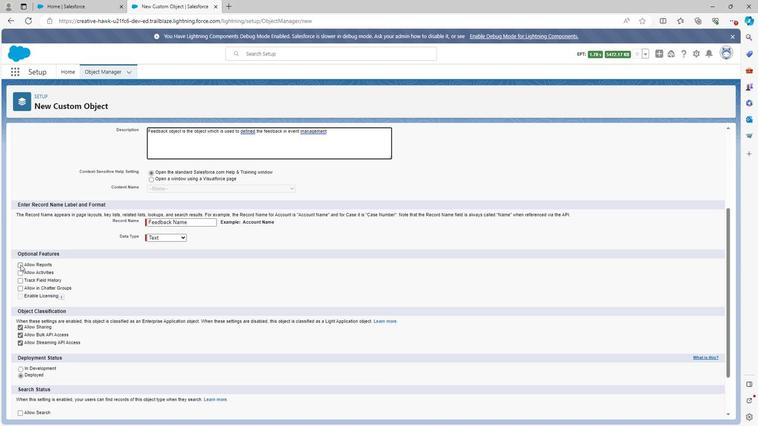 
Action: Mouse pressed left at (19, 266)
Screenshot: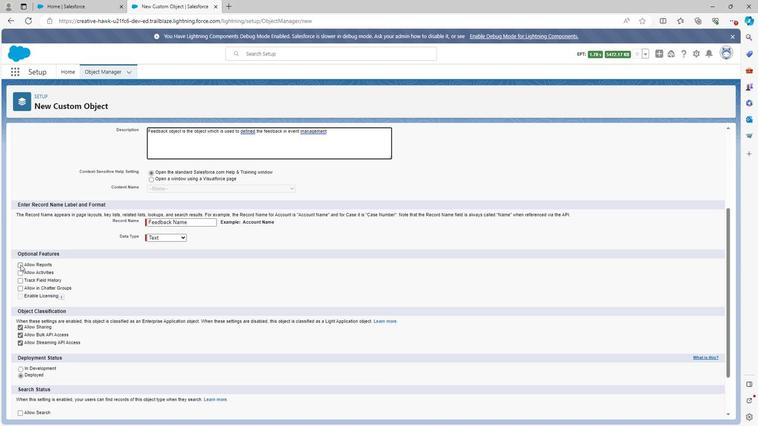 
Action: Mouse moved to (20, 272)
Screenshot: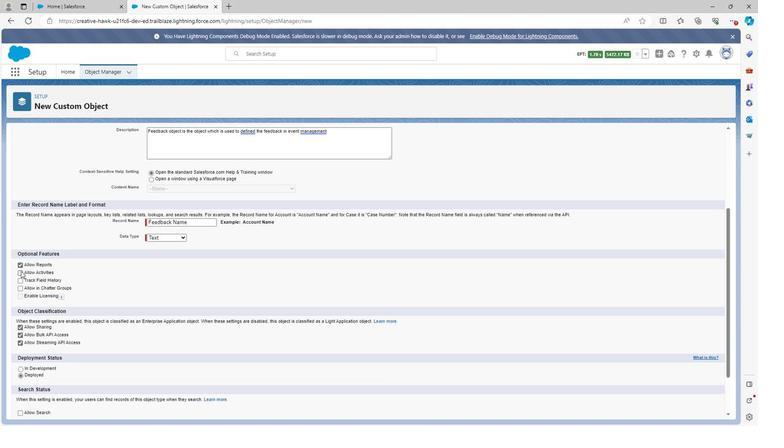 
Action: Mouse pressed left at (20, 272)
Screenshot: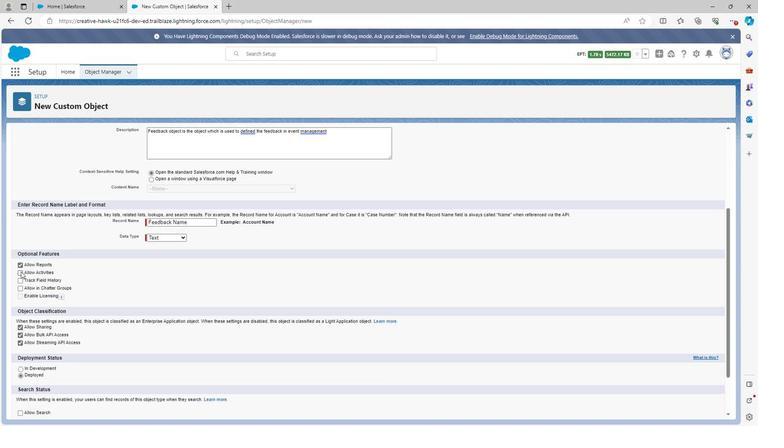 
Action: Mouse moved to (18, 280)
Screenshot: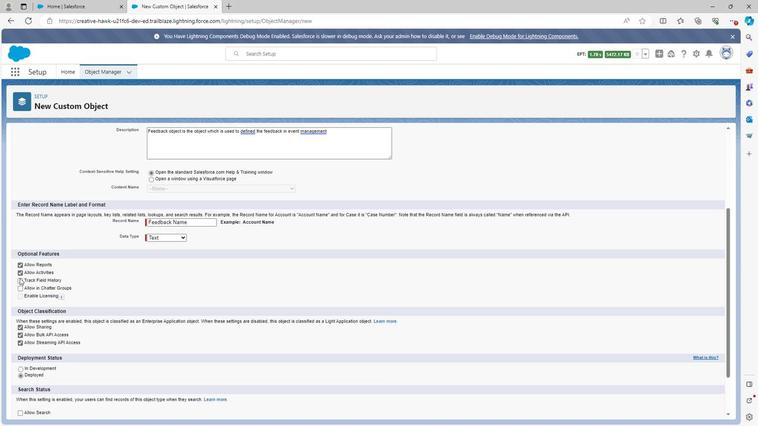 
Action: Mouse pressed left at (18, 280)
Screenshot: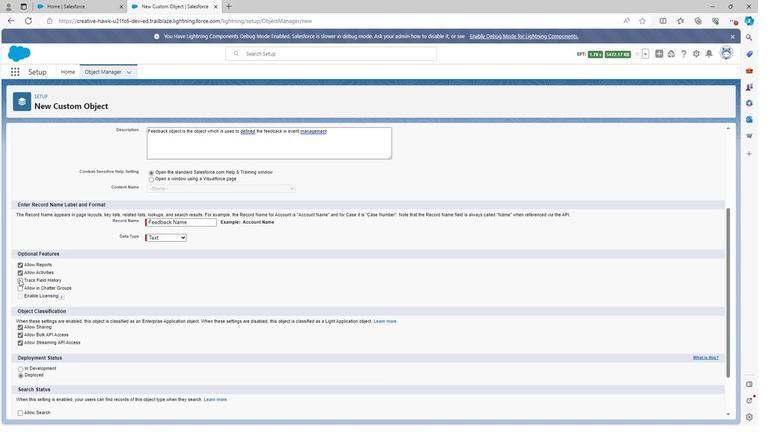 
Action: Mouse moved to (18, 288)
Screenshot: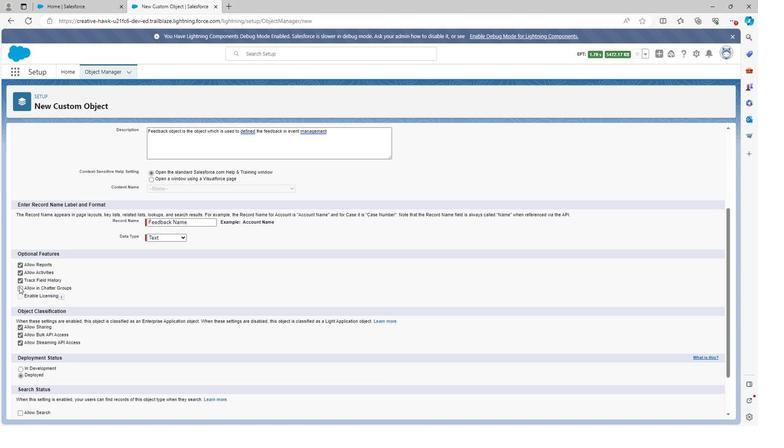 
Action: Mouse pressed left at (18, 288)
Screenshot: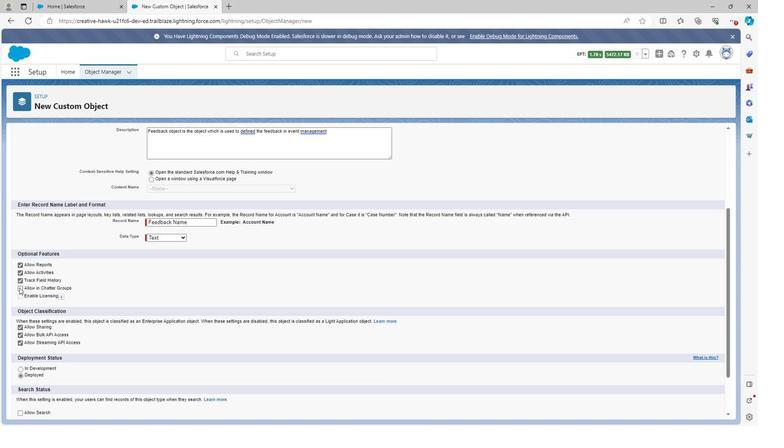 
Action: Mouse moved to (19, 288)
Screenshot: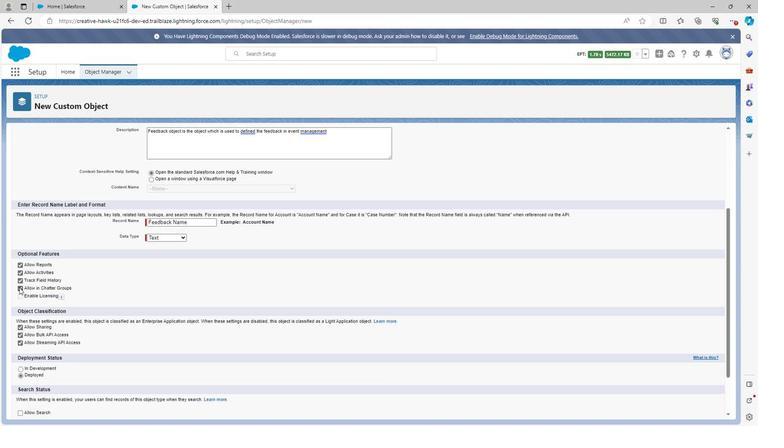 
Action: Mouse scrolled (19, 288) with delta (0, 0)
Screenshot: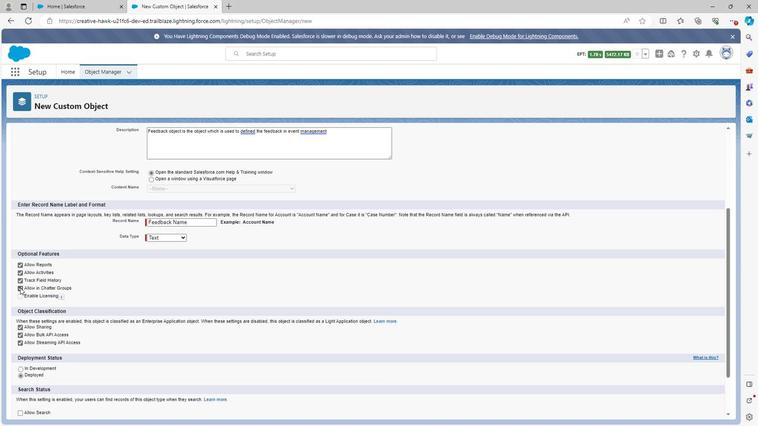 
Action: Mouse scrolled (19, 288) with delta (0, 0)
Screenshot: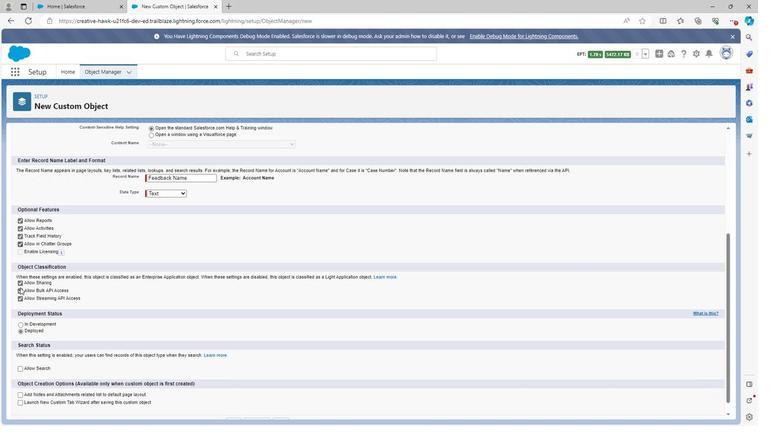 
Action: Mouse scrolled (19, 288) with delta (0, 0)
Screenshot: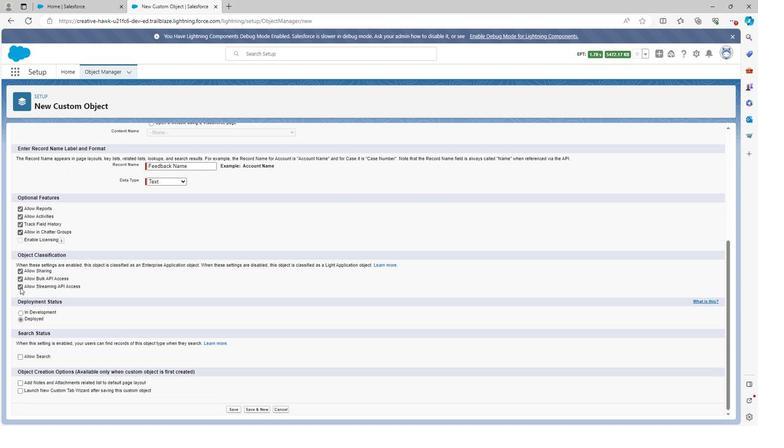 
Action: Mouse moved to (19, 355)
Screenshot: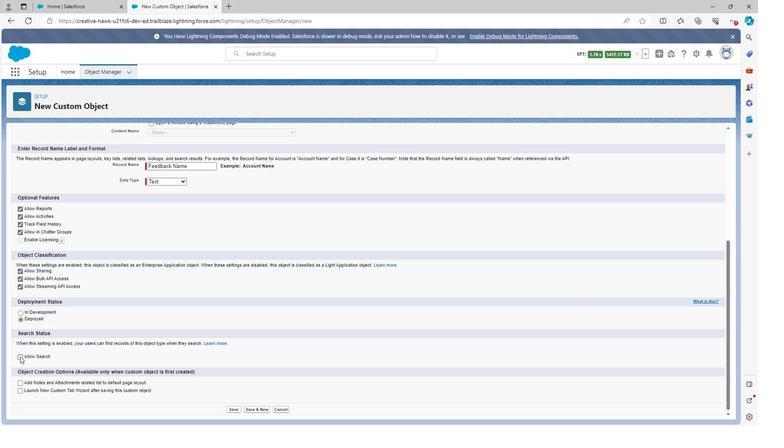 
Action: Mouse pressed left at (19, 355)
Screenshot: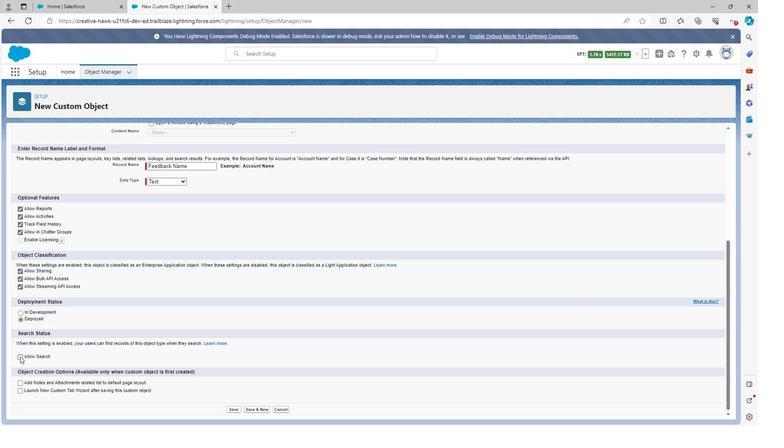 
Action: Mouse moved to (231, 406)
Screenshot: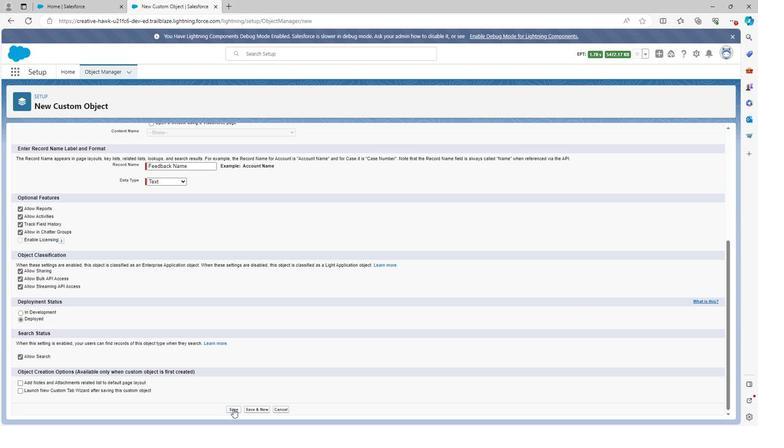 
Action: Mouse pressed left at (231, 406)
Screenshot: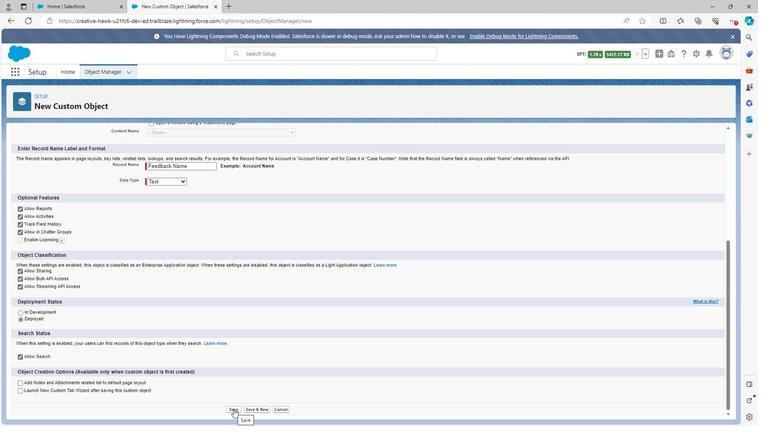 
Action: Mouse moved to (81, 101)
Screenshot: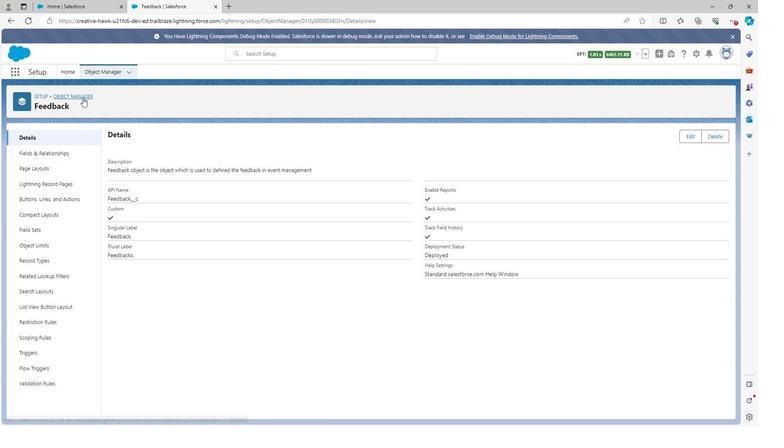 
Action: Mouse pressed left at (81, 101)
Screenshot: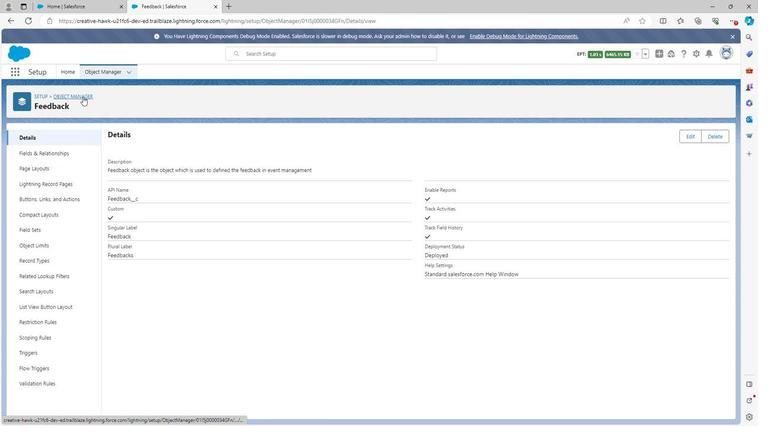 
Action: Mouse moved to (64, 253)
Screenshot: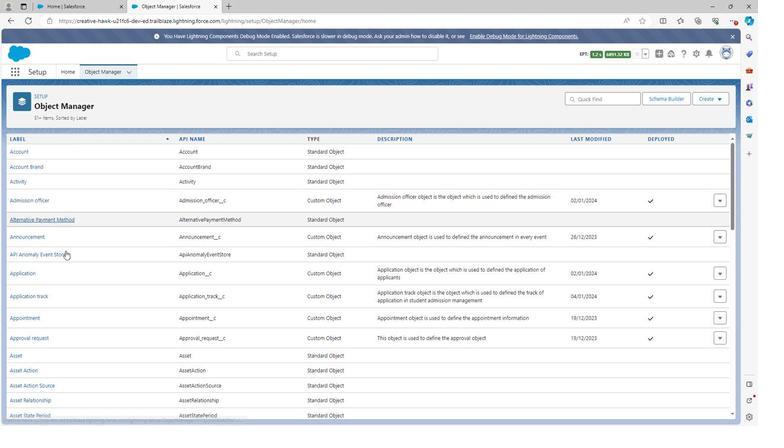 
Action: Mouse scrolled (64, 253) with delta (0, 0)
Screenshot: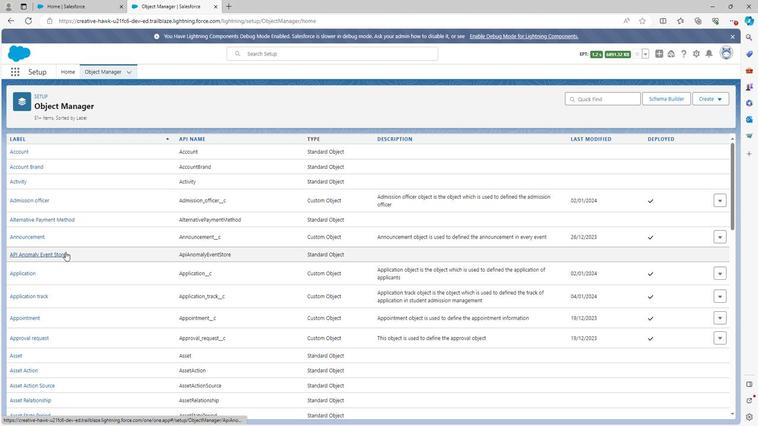 
Action: Mouse scrolled (64, 253) with delta (0, 0)
Screenshot: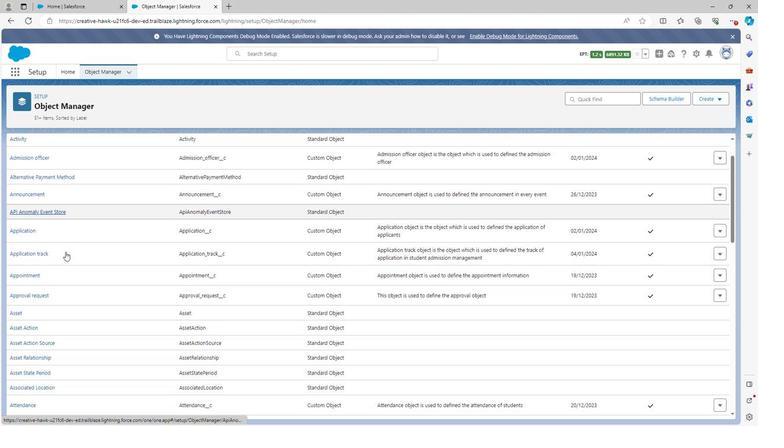 
Action: Mouse scrolled (64, 253) with delta (0, 0)
Screenshot: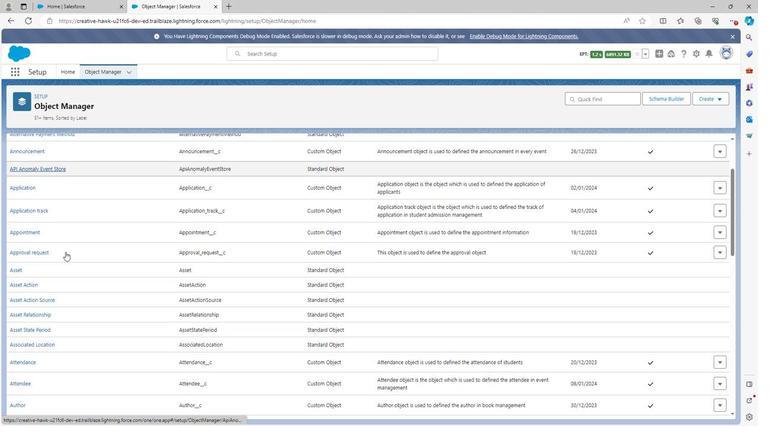 
Action: Mouse scrolled (64, 253) with delta (0, 0)
Screenshot: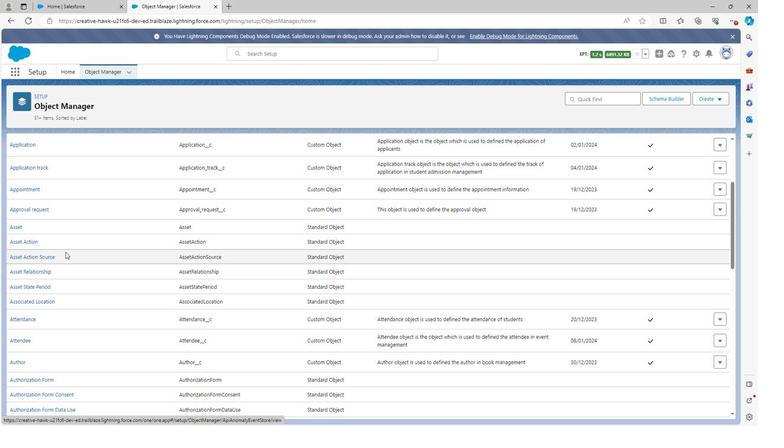 
Action: Mouse scrolled (64, 253) with delta (0, 0)
Screenshot: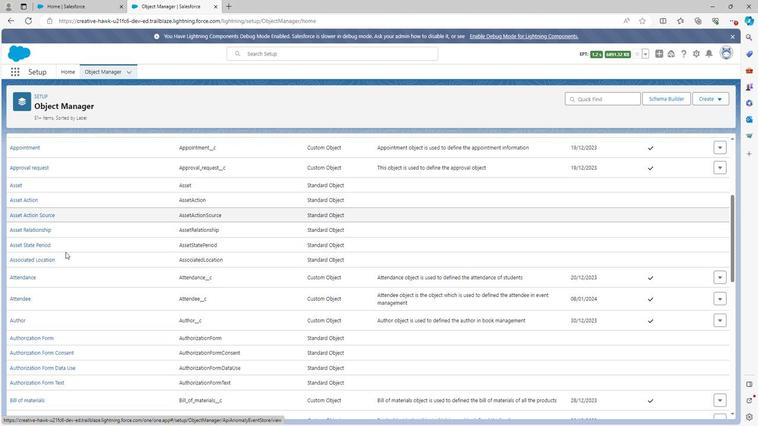 
Action: Mouse scrolled (64, 253) with delta (0, 0)
Screenshot: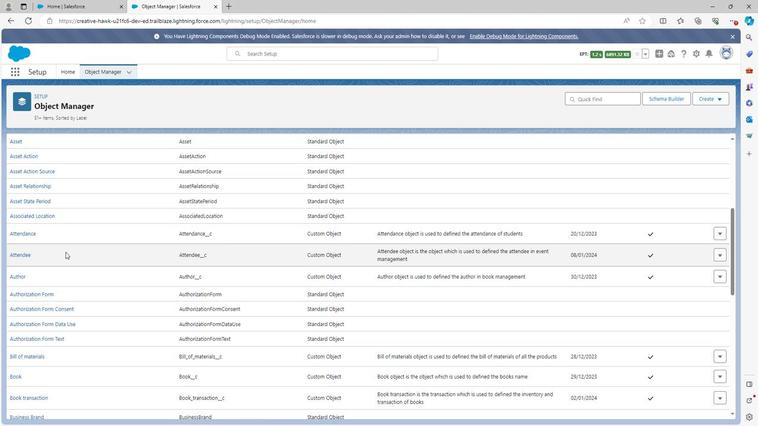 
Action: Mouse scrolled (64, 253) with delta (0, 0)
Screenshot: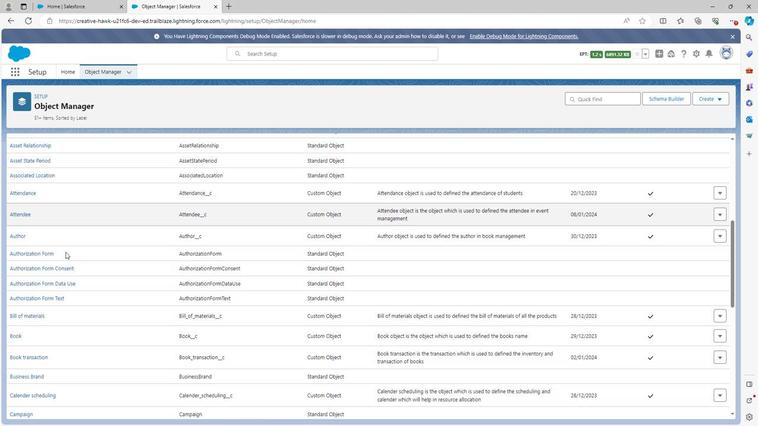 
Action: Mouse scrolled (64, 253) with delta (0, 0)
Screenshot: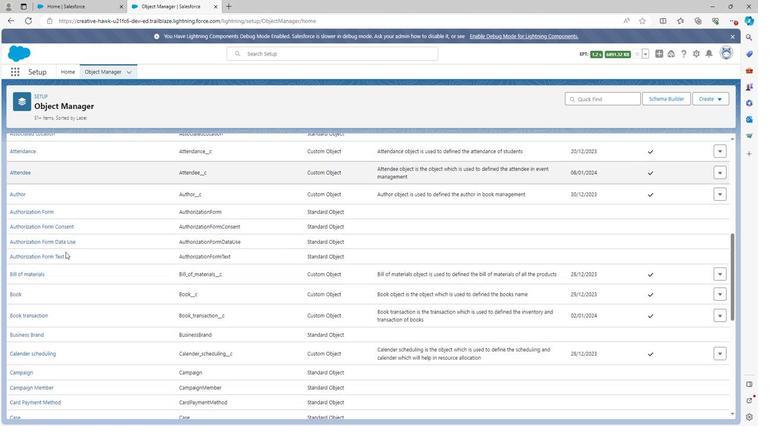 
Action: Mouse scrolled (64, 253) with delta (0, 0)
Screenshot: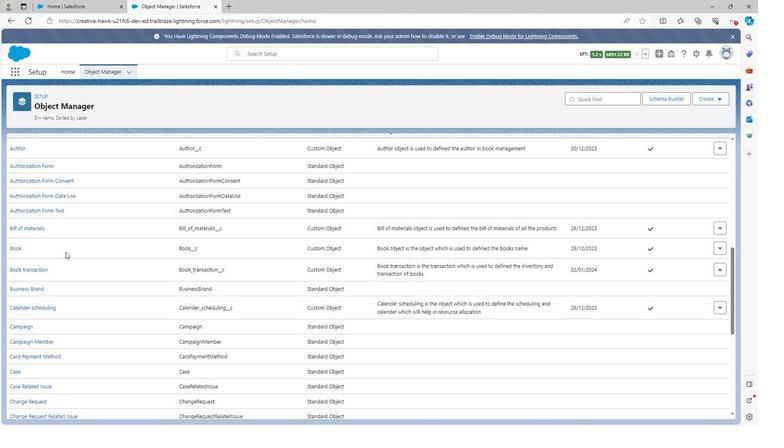 
Action: Mouse scrolled (64, 253) with delta (0, 0)
Screenshot: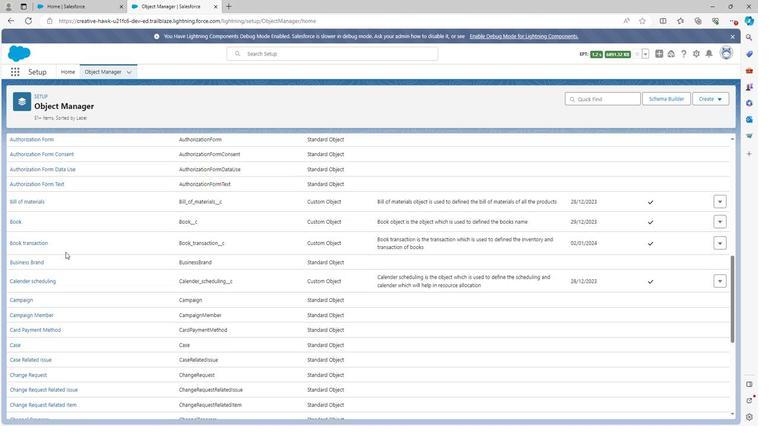 
Action: Mouse scrolled (64, 253) with delta (0, 0)
Screenshot: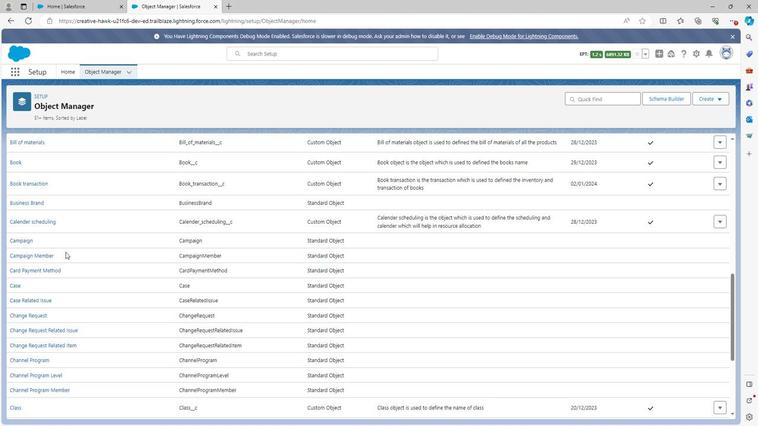 
Action: Mouse scrolled (64, 253) with delta (0, 0)
Screenshot: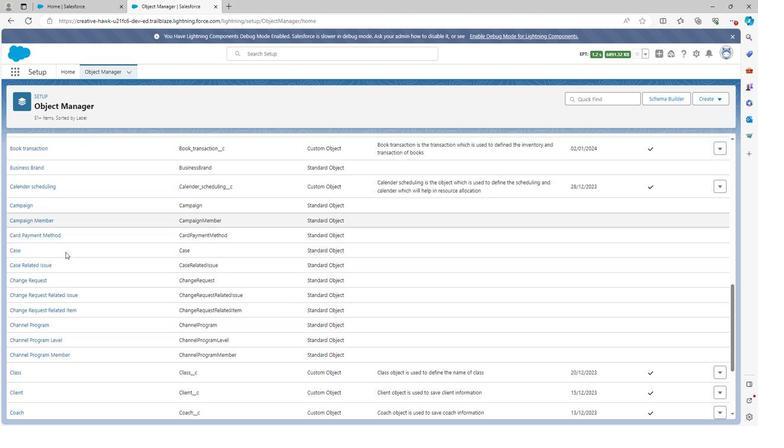 
Action: Mouse scrolled (64, 253) with delta (0, 0)
Screenshot: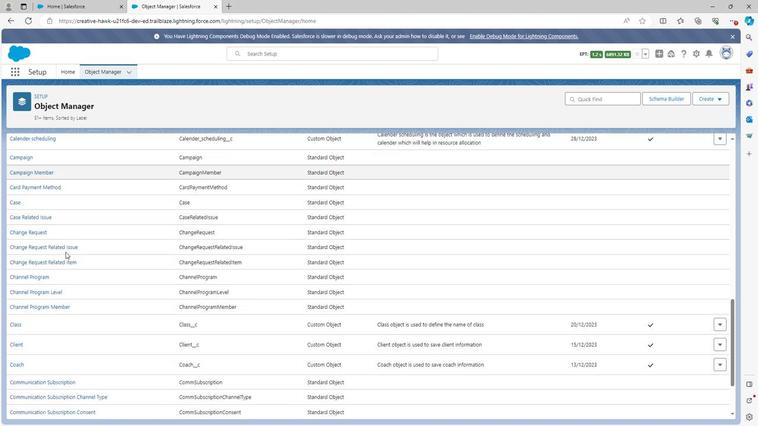 
Action: Mouse scrolled (64, 253) with delta (0, 0)
Screenshot: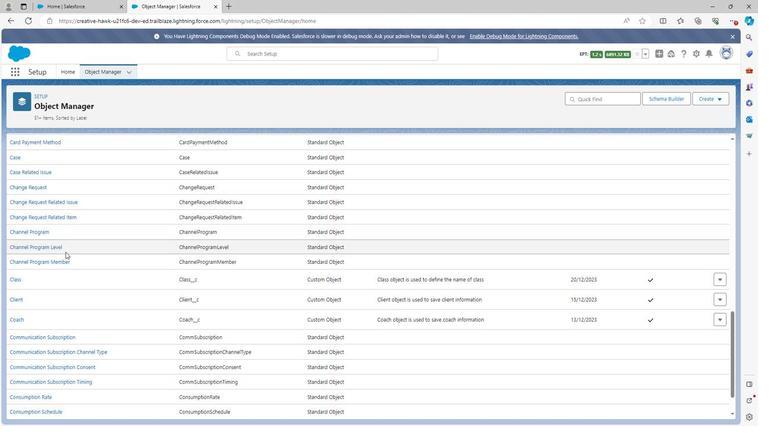 
Action: Mouse scrolled (64, 253) with delta (0, 0)
Screenshot: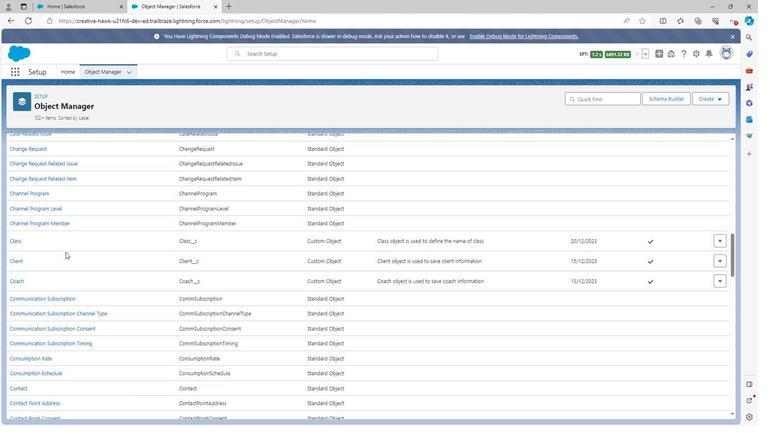 
Action: Mouse scrolled (64, 253) with delta (0, 0)
Screenshot: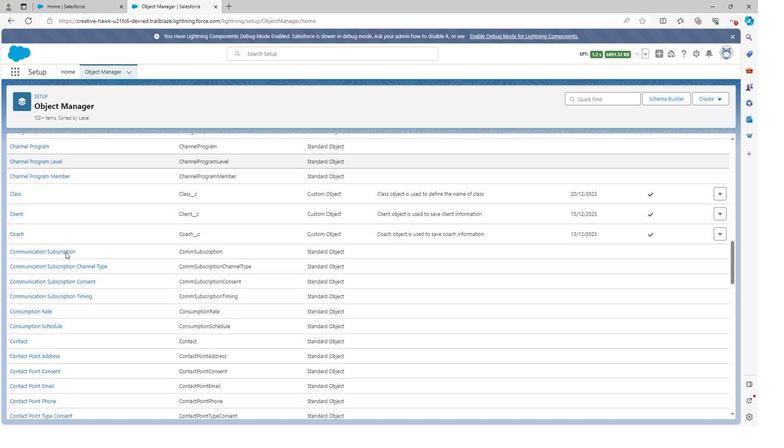 
Action: Mouse scrolled (64, 253) with delta (0, 0)
Screenshot: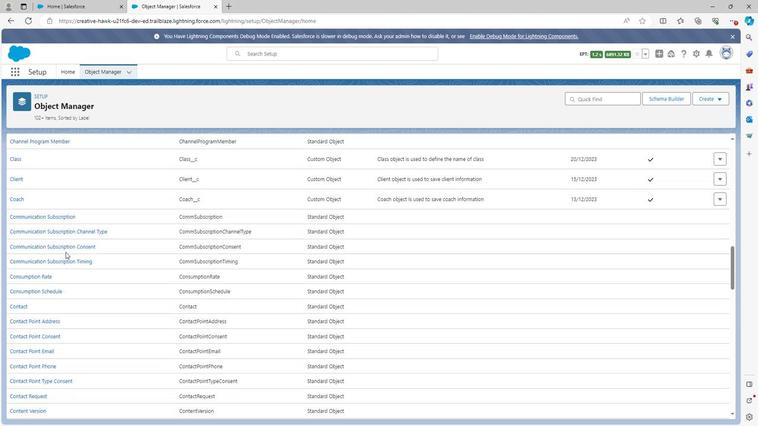 
Action: Mouse scrolled (64, 253) with delta (0, 0)
Screenshot: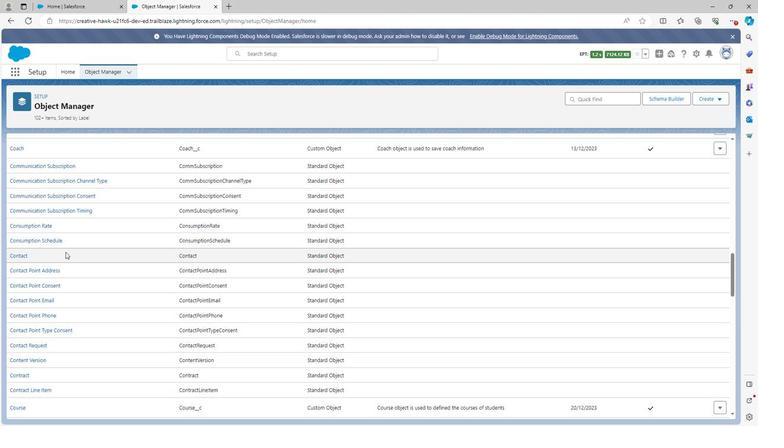 
Action: Mouse scrolled (64, 253) with delta (0, 0)
Screenshot: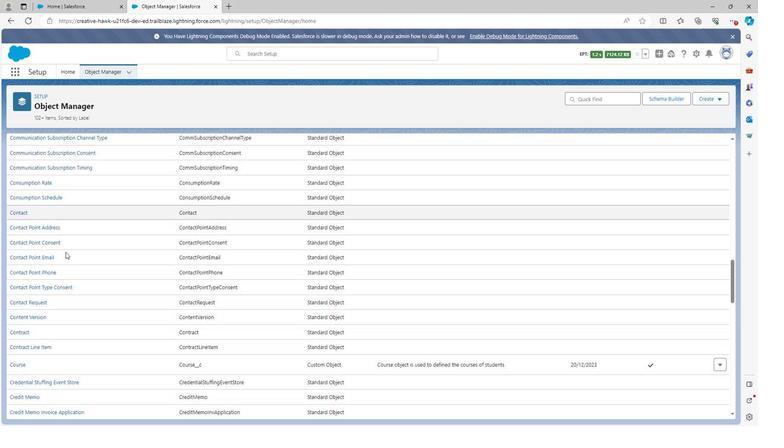 
Action: Mouse scrolled (64, 253) with delta (0, 0)
Screenshot: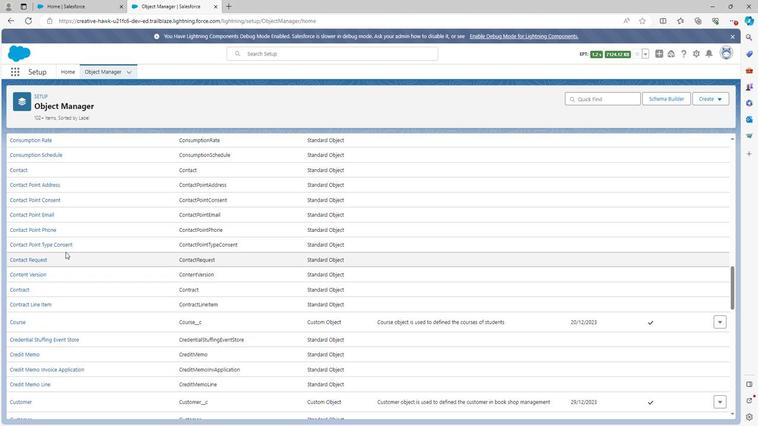
Action: Mouse scrolled (64, 253) with delta (0, 0)
Screenshot: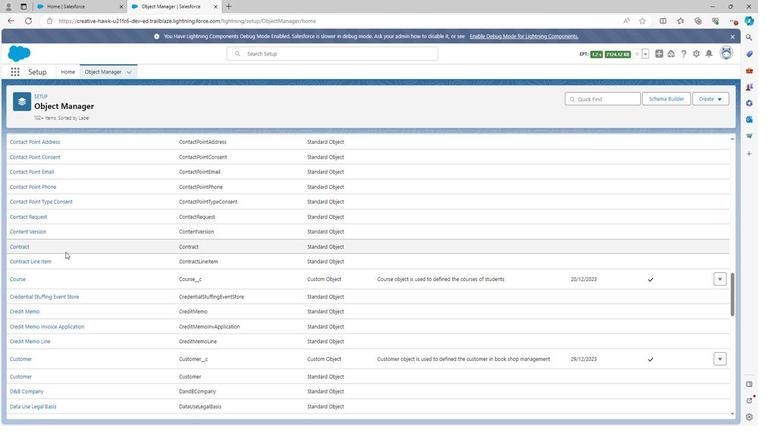 
Action: Mouse scrolled (64, 253) with delta (0, 0)
Screenshot: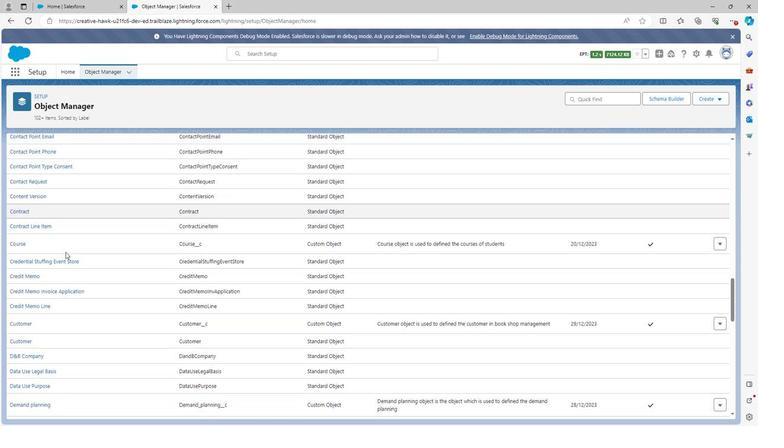 
Action: Mouse scrolled (64, 253) with delta (0, 0)
Screenshot: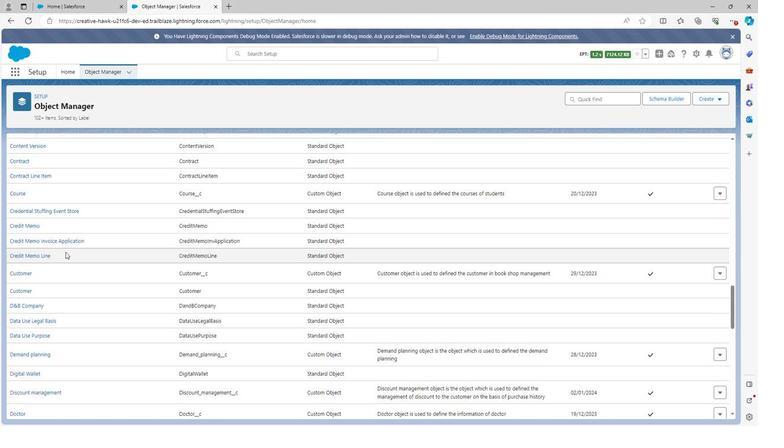 
Action: Mouse scrolled (64, 253) with delta (0, 0)
Screenshot: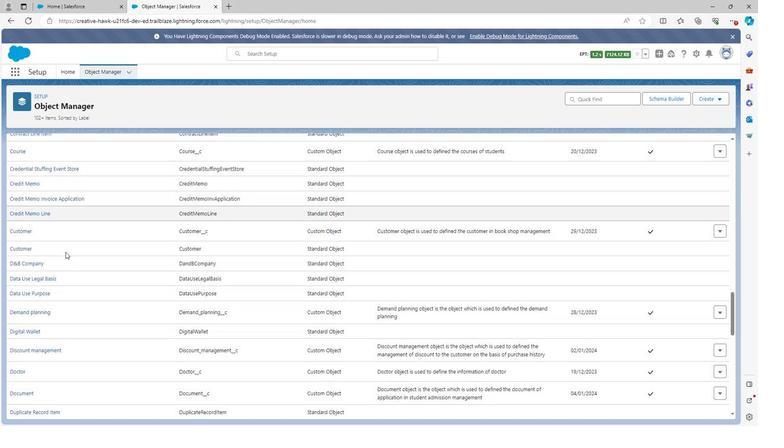 
Action: Mouse scrolled (64, 253) with delta (0, 0)
Screenshot: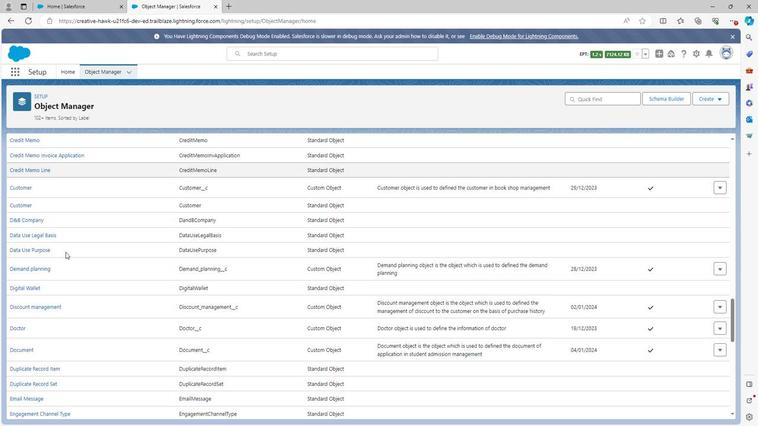 
Action: Mouse scrolled (64, 253) with delta (0, 0)
Screenshot: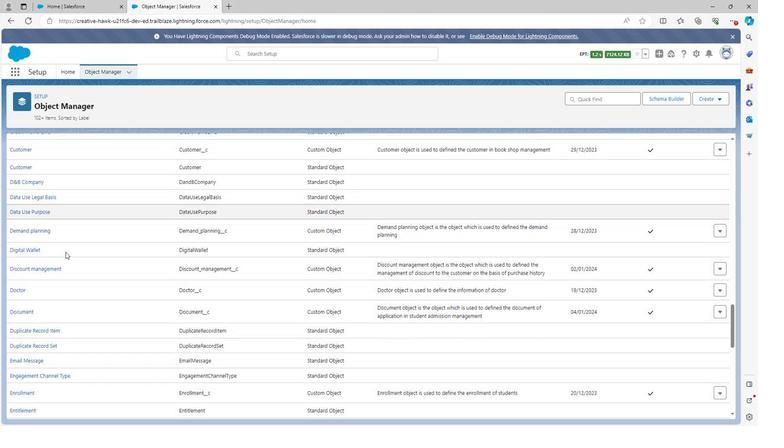 
Action: Mouse scrolled (64, 253) with delta (0, 0)
Screenshot: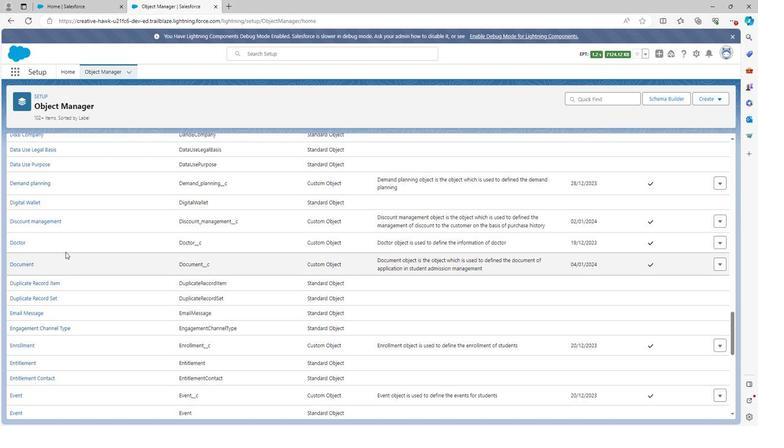 
Action: Mouse scrolled (64, 253) with delta (0, 0)
Screenshot: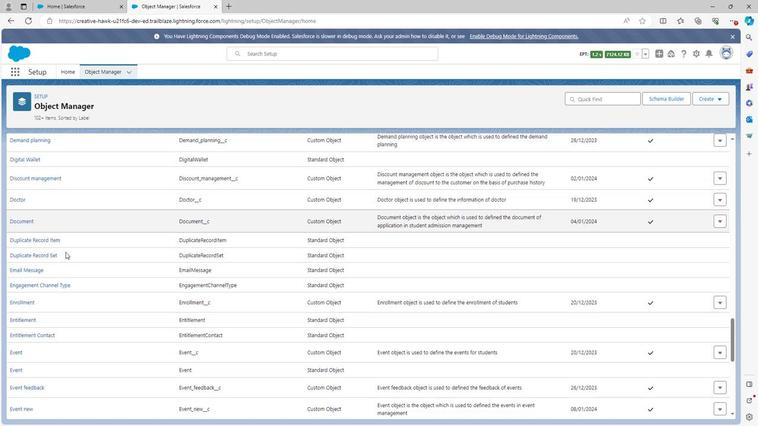 
Action: Mouse scrolled (64, 253) with delta (0, 0)
Screenshot: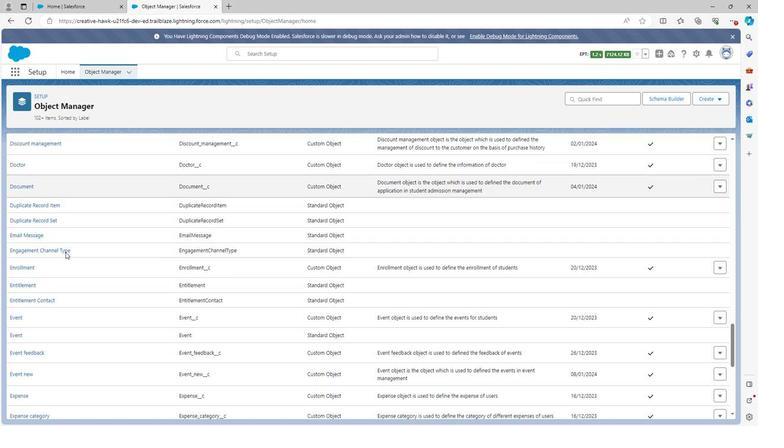 
Action: Mouse scrolled (64, 253) with delta (0, 0)
Screenshot: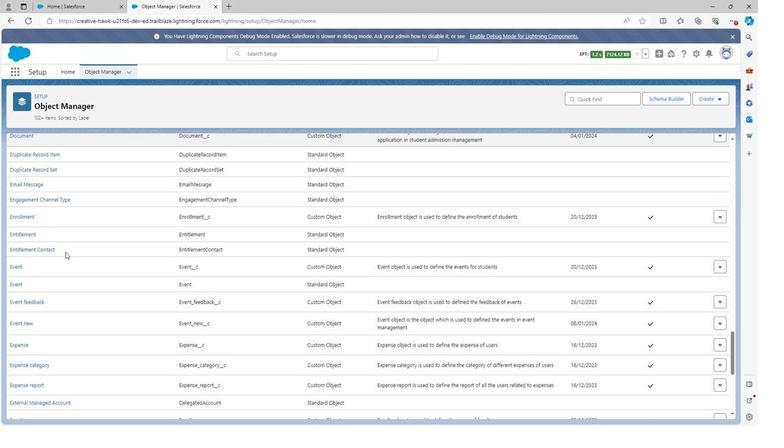 
Action: Mouse scrolled (64, 253) with delta (0, 0)
Screenshot: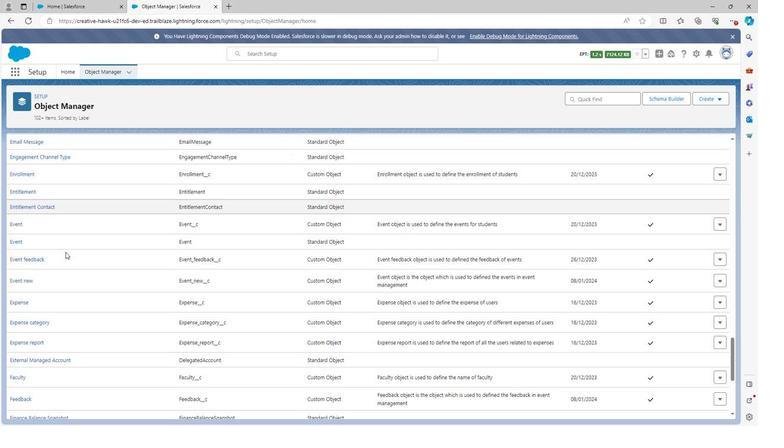 
Action: Mouse scrolled (64, 253) with delta (0, 0)
Screenshot: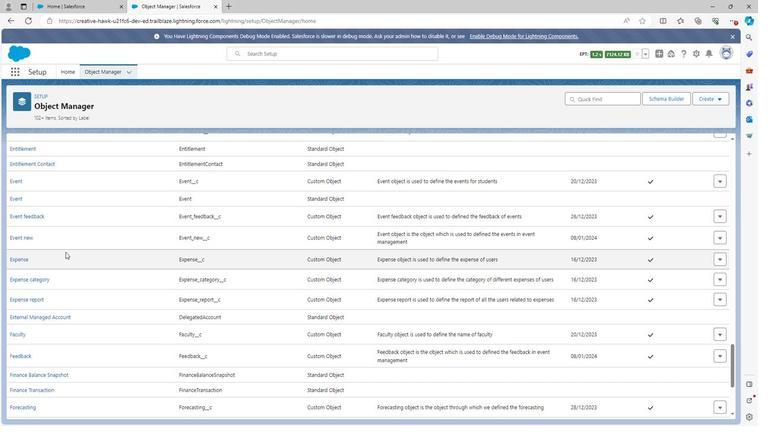 
Action: Mouse scrolled (64, 253) with delta (0, 0)
Screenshot: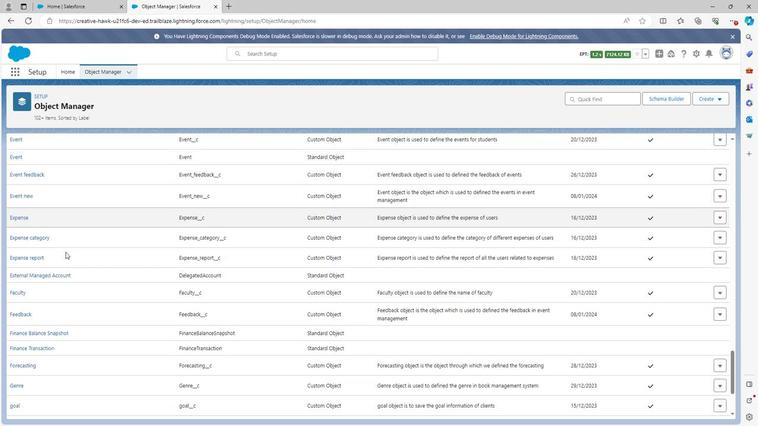 
Action: Mouse moved to (16, 271)
Screenshot: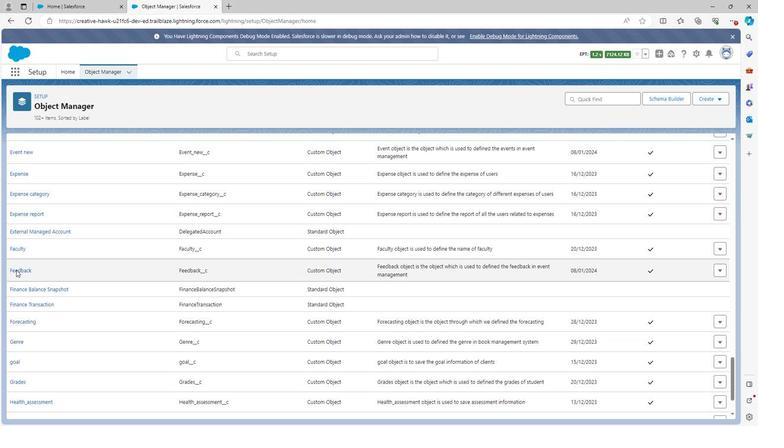
Action: Mouse pressed left at (16, 271)
Screenshot: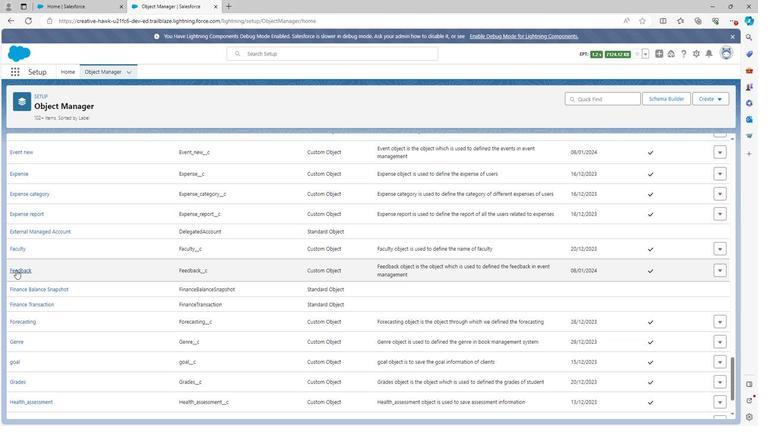 
Action: Mouse moved to (83, 235)
Screenshot: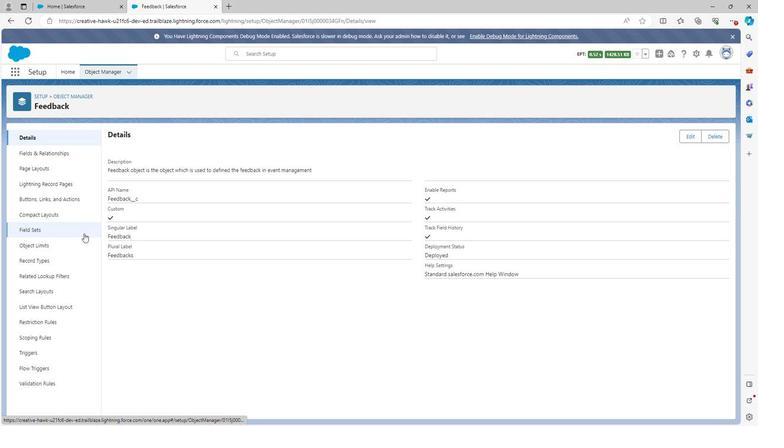 
